 Task: Look for space in Montevarchi, Italy from 15th August, 2023 to 20th August, 2023 for 1 adult in price range Rs.5000 to Rs.10000. Place can be private room with 1  bedroom having 1 bed and 1 bathroom. Property type can be house, flat, guest house, hotel. Booking option can be shelf check-in. Required host language is English.
Action: Mouse moved to (443, 121)
Screenshot: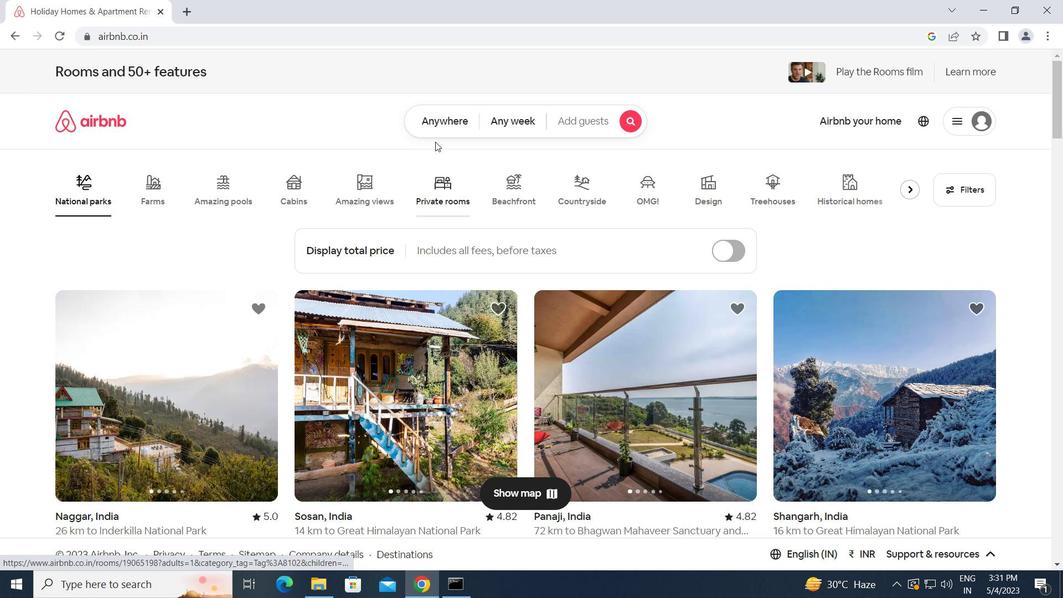 
Action: Mouse pressed left at (443, 121)
Screenshot: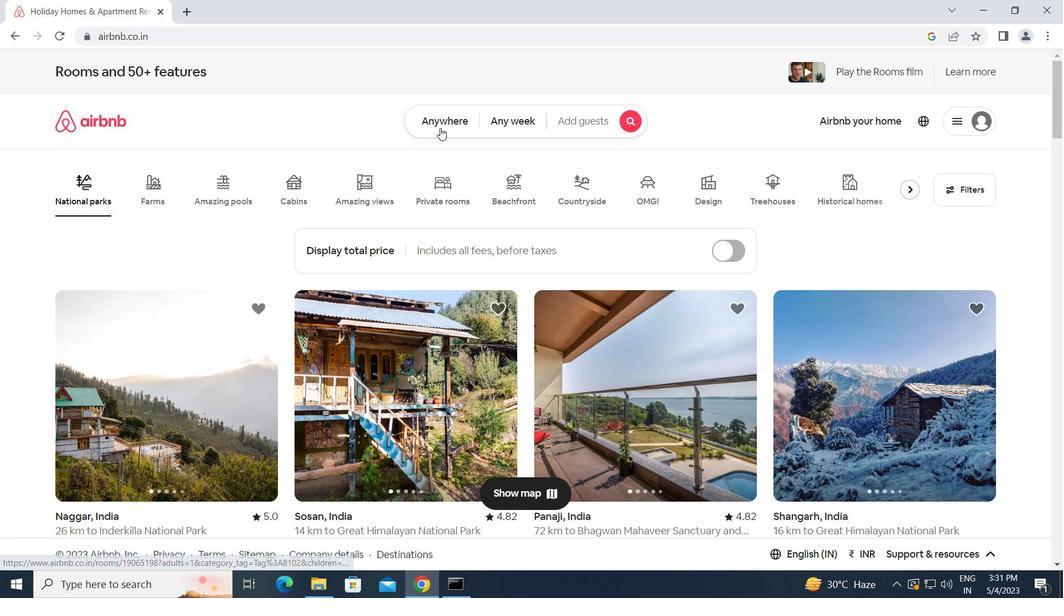 
Action: Mouse moved to (418, 159)
Screenshot: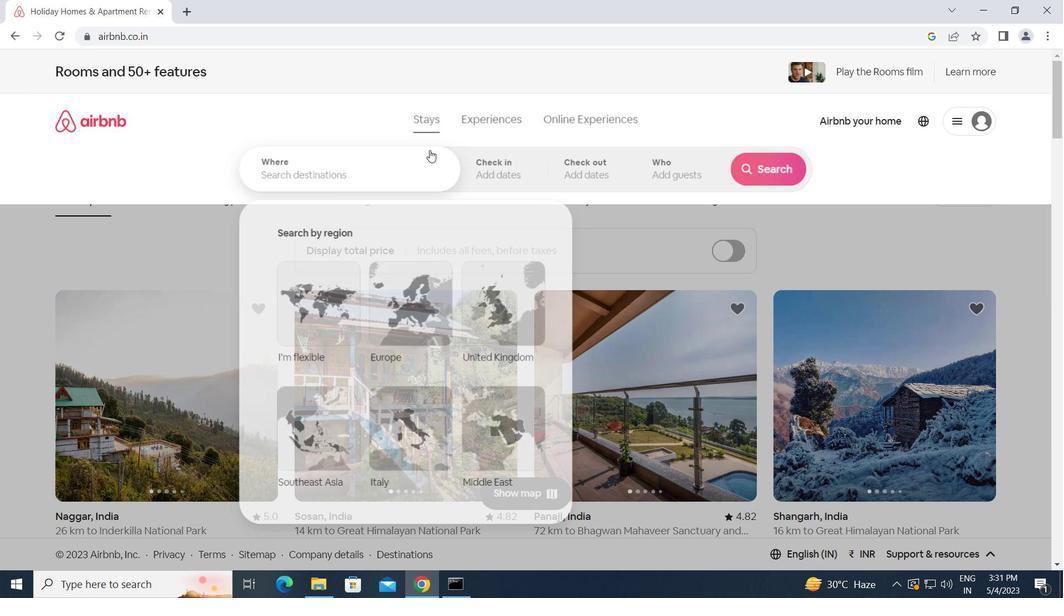 
Action: Mouse pressed left at (418, 159)
Screenshot: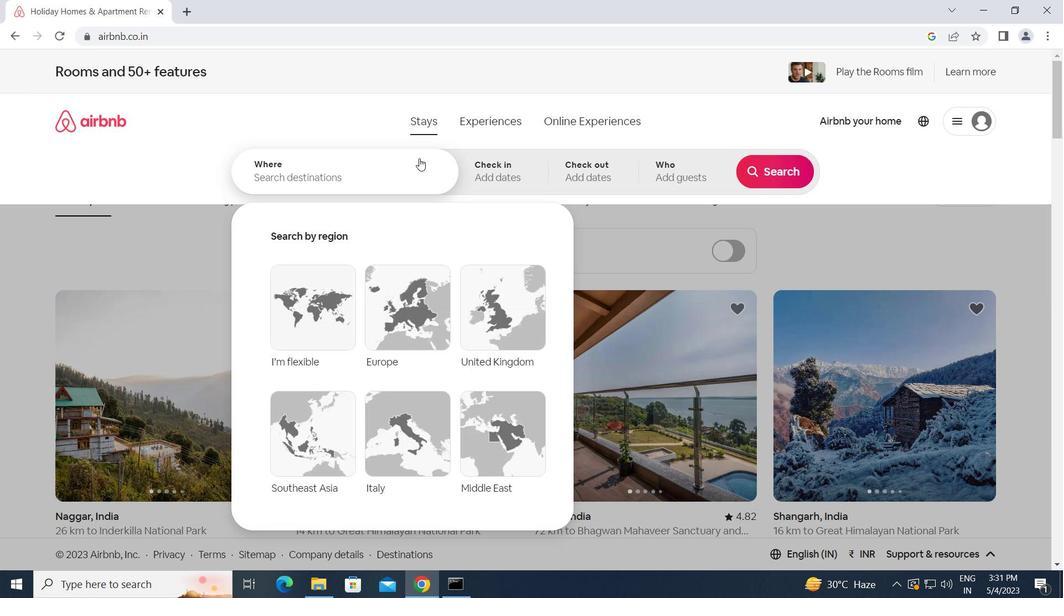 
Action: Key pressed m<Key.caps_lock>ontevarchi,<Key.space><Key.caps_lock>i<Key.caps_lock>taly<Key.enter>
Screenshot: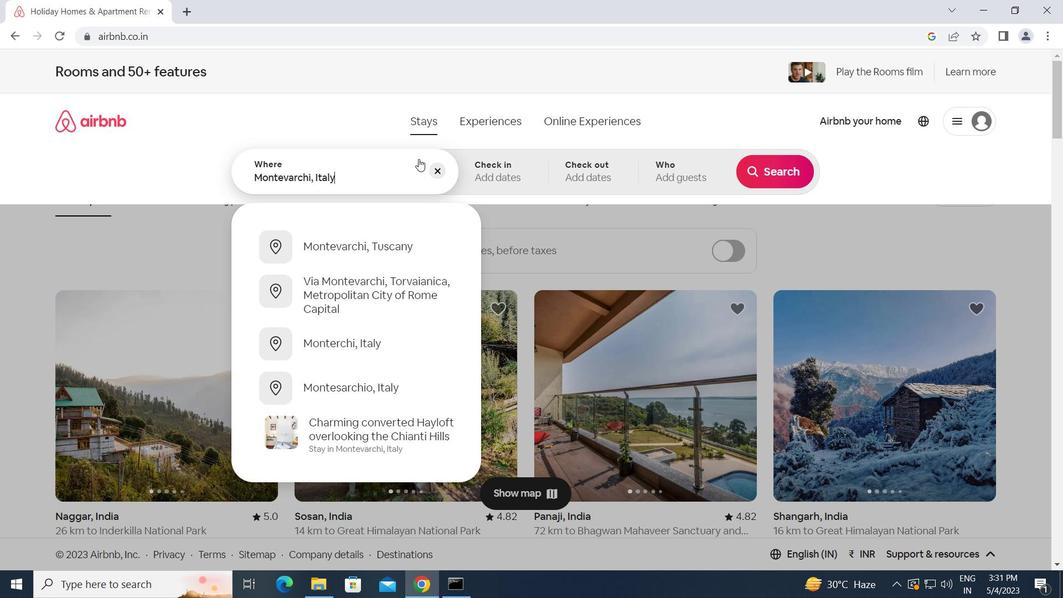 
Action: Mouse moved to (770, 281)
Screenshot: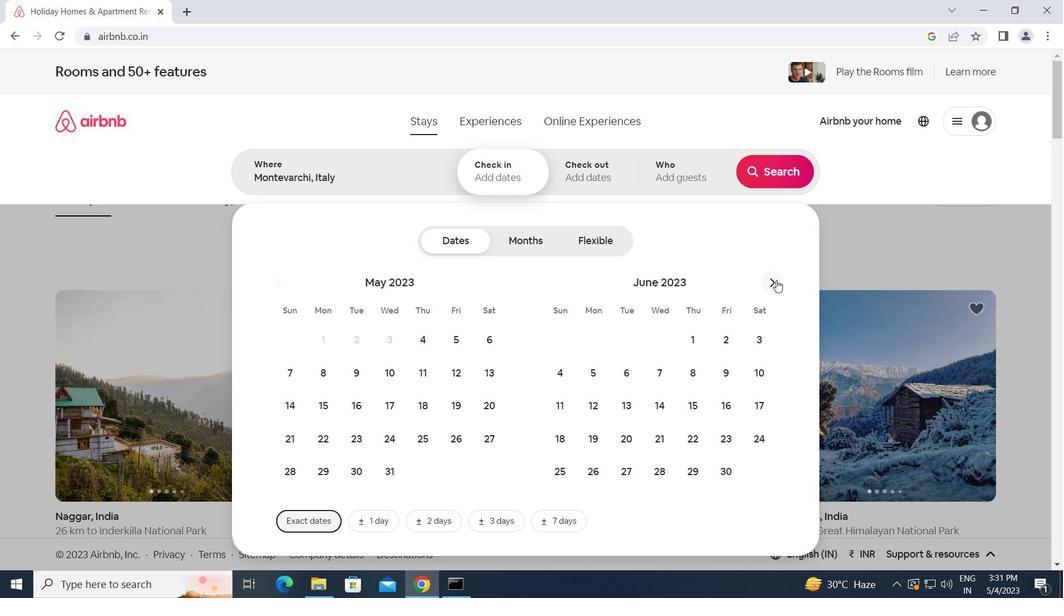 
Action: Mouse pressed left at (770, 281)
Screenshot: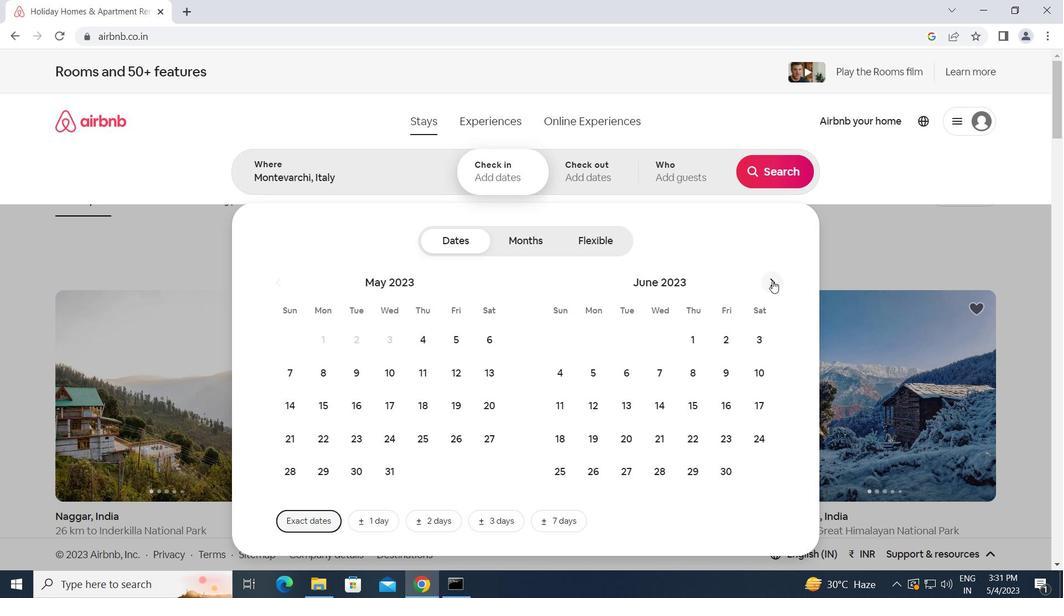 
Action: Mouse pressed left at (770, 281)
Screenshot: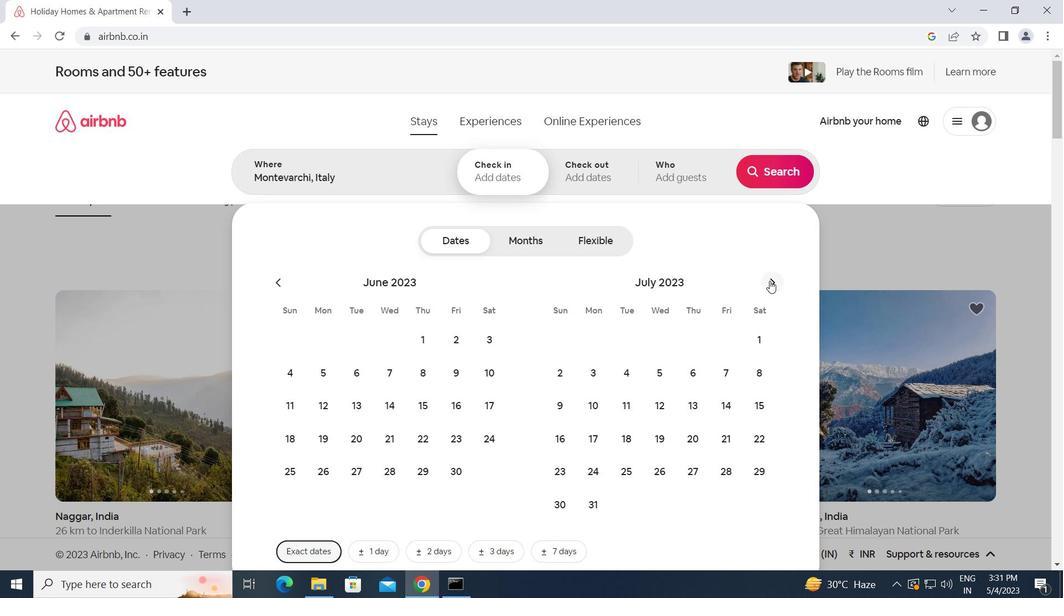
Action: Mouse moved to (627, 403)
Screenshot: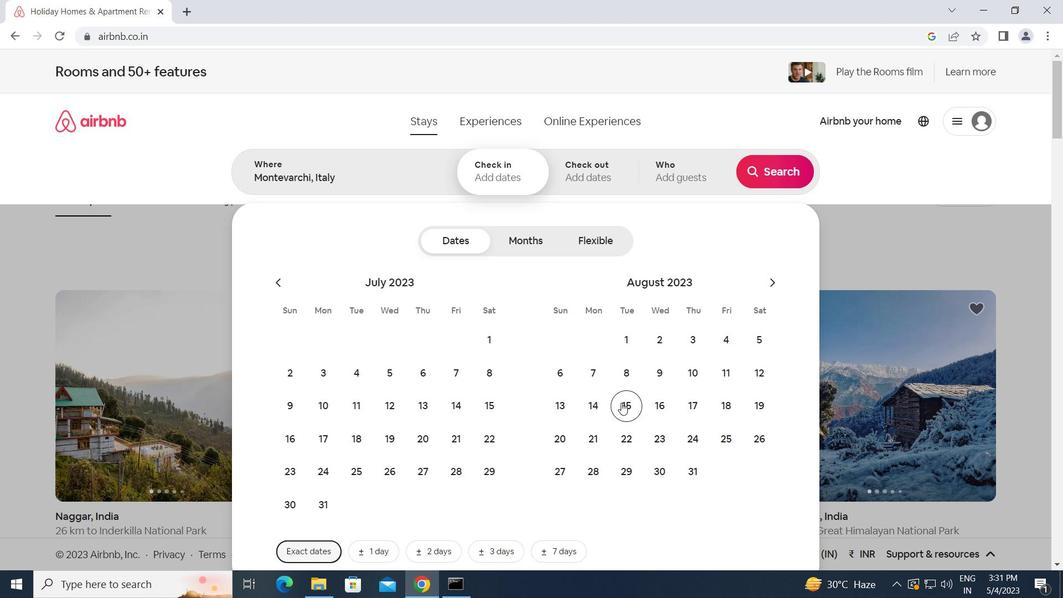 
Action: Mouse pressed left at (627, 403)
Screenshot: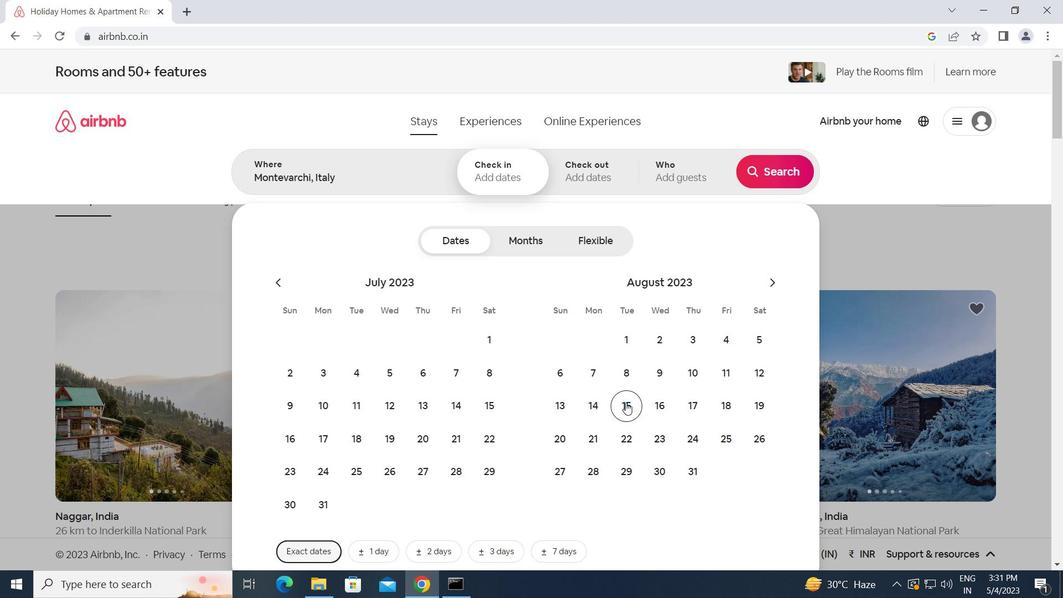 
Action: Mouse moved to (567, 438)
Screenshot: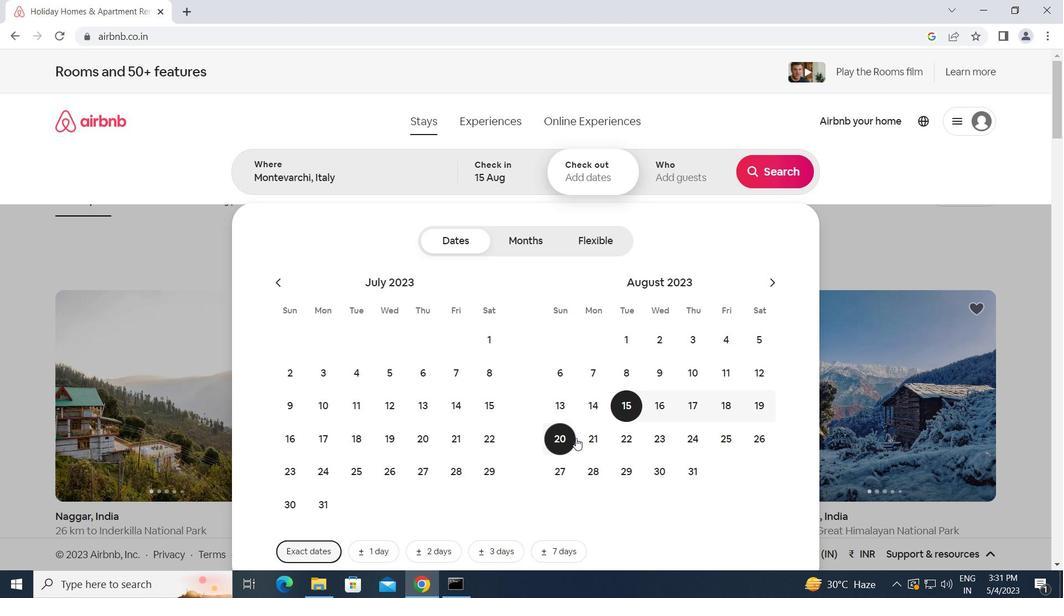 
Action: Mouse pressed left at (567, 438)
Screenshot: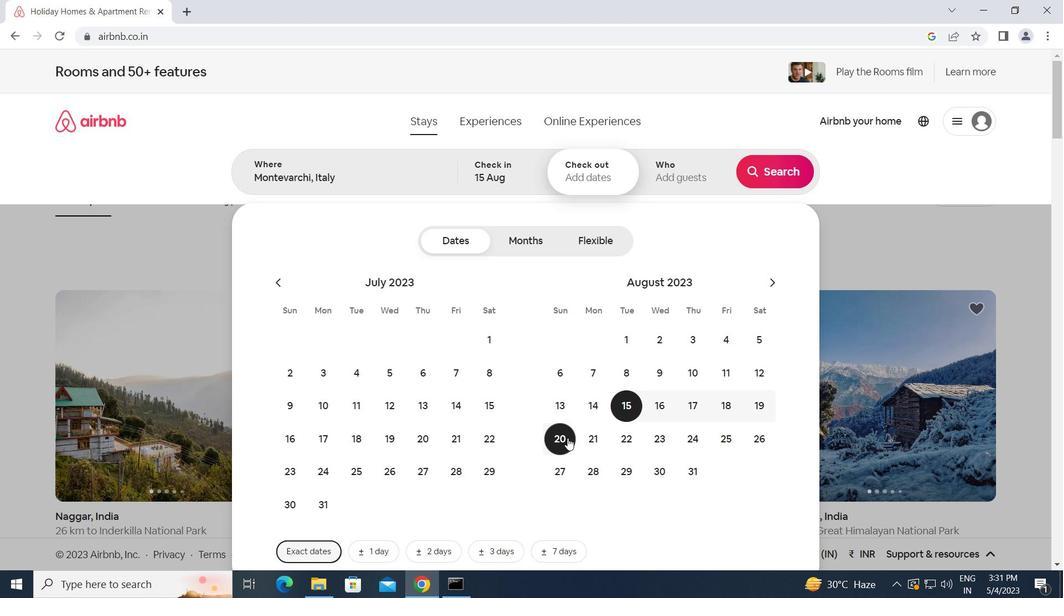 
Action: Mouse moved to (686, 169)
Screenshot: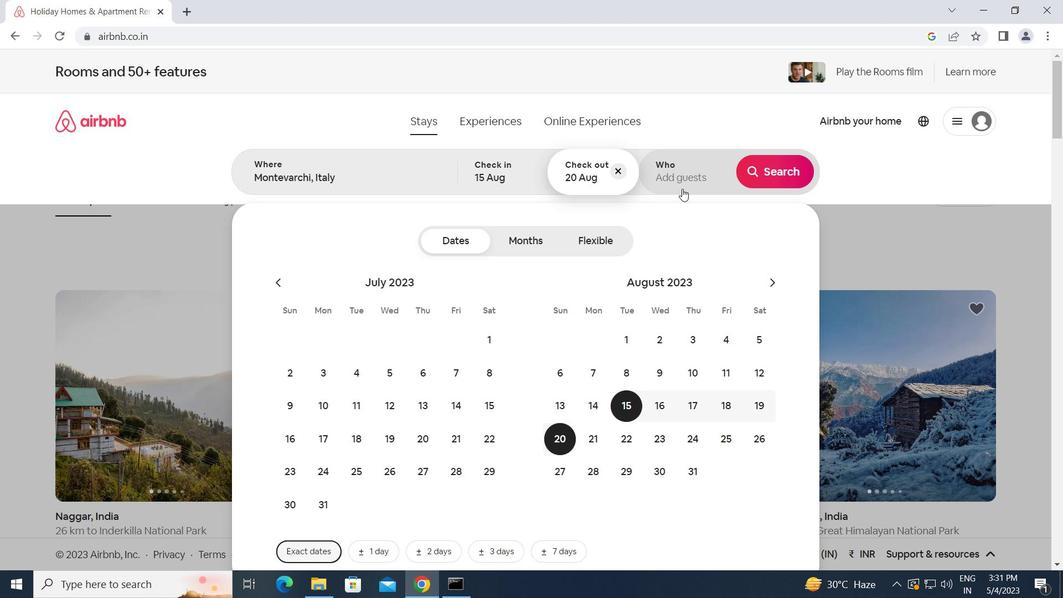 
Action: Mouse pressed left at (686, 169)
Screenshot: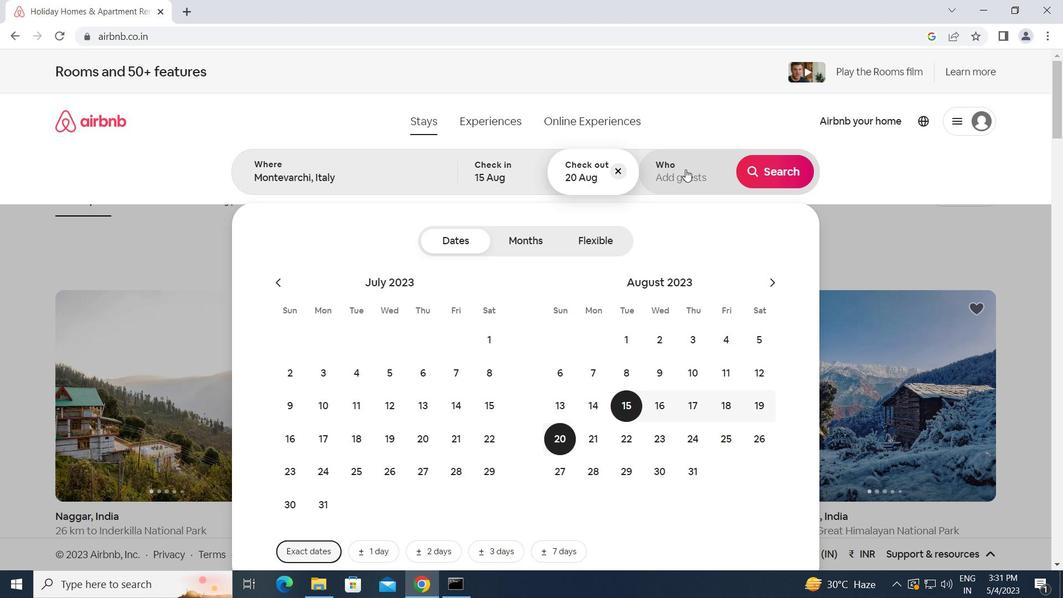 
Action: Mouse moved to (785, 242)
Screenshot: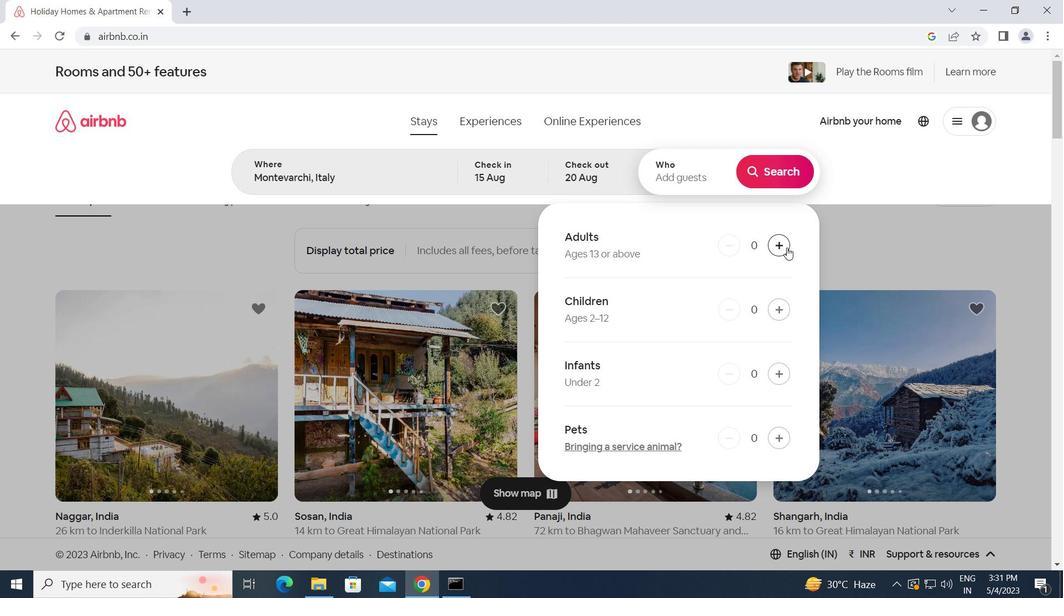 
Action: Mouse pressed left at (785, 242)
Screenshot: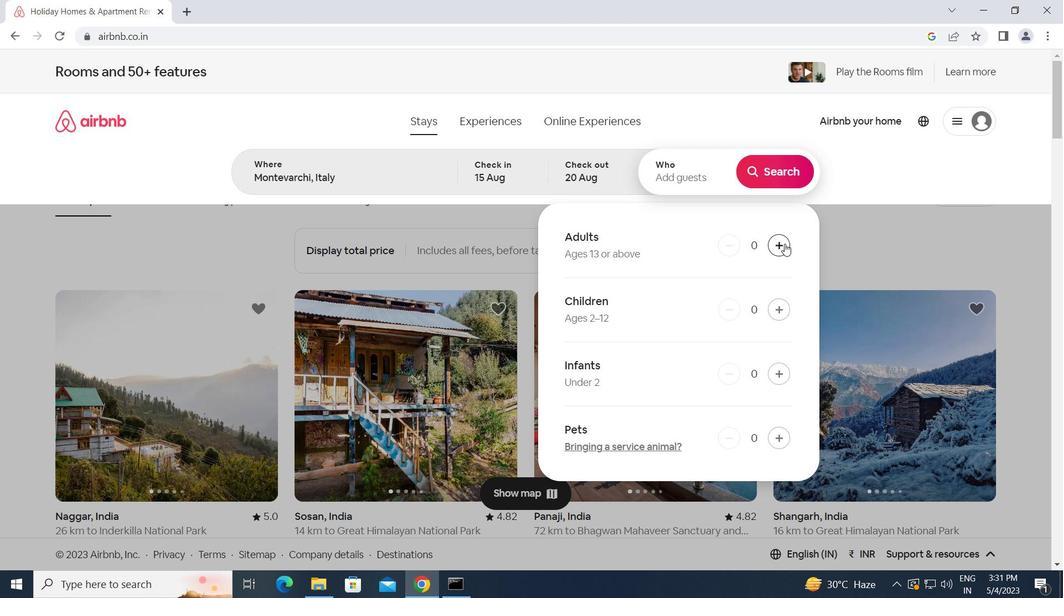 
Action: Mouse moved to (777, 172)
Screenshot: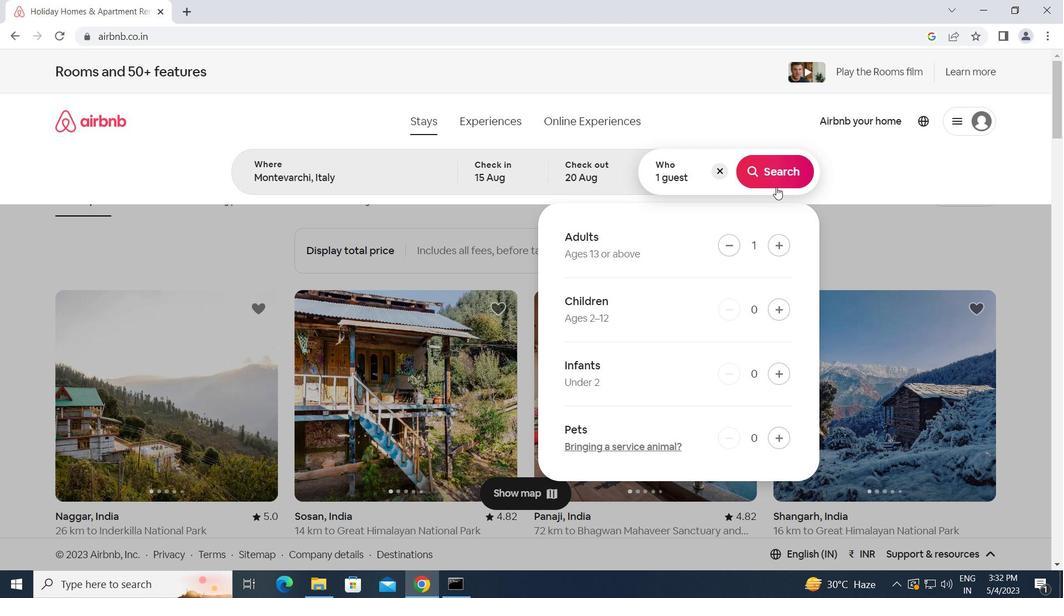 
Action: Mouse pressed left at (777, 172)
Screenshot: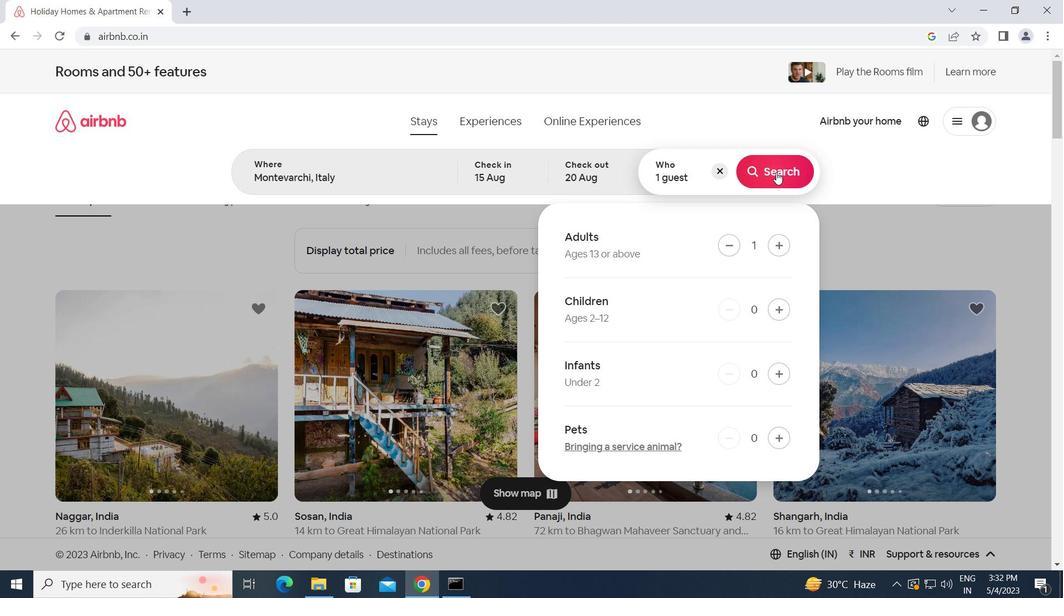 
Action: Mouse moved to (1017, 130)
Screenshot: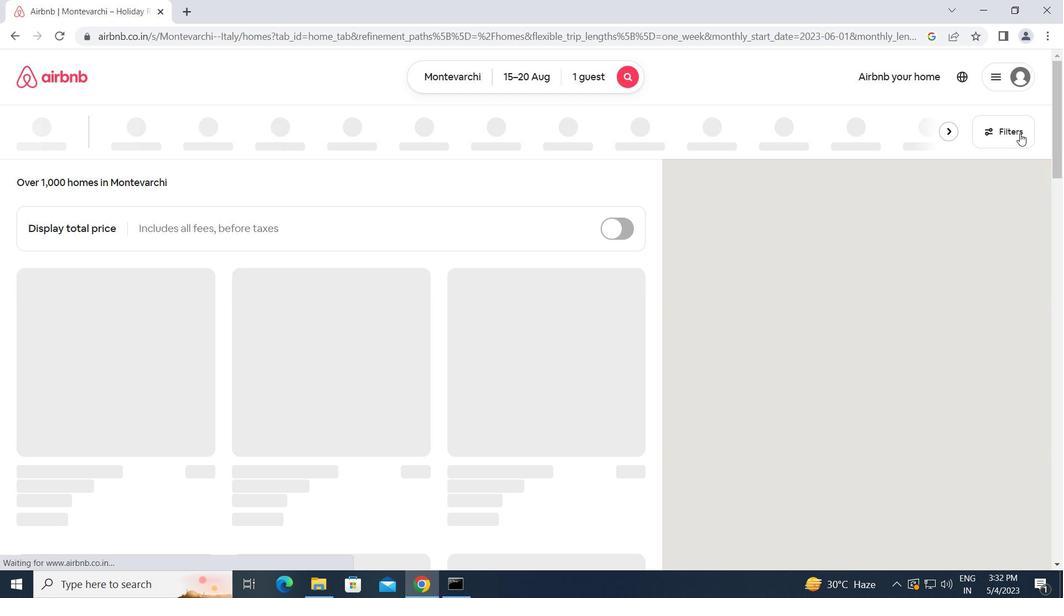
Action: Mouse pressed left at (1017, 130)
Screenshot: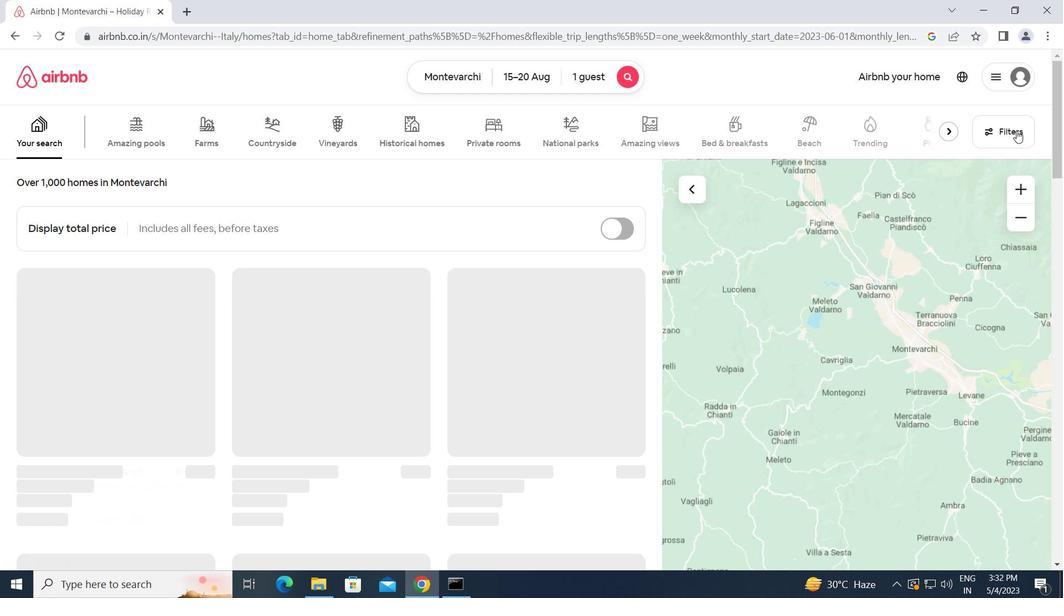 
Action: Mouse moved to (345, 305)
Screenshot: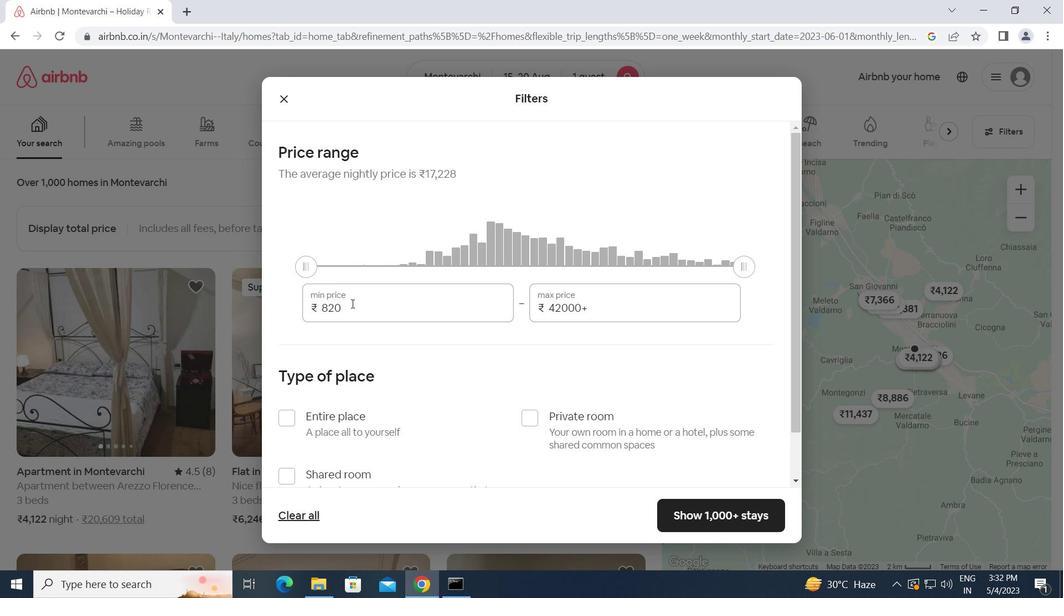
Action: Mouse pressed left at (345, 305)
Screenshot: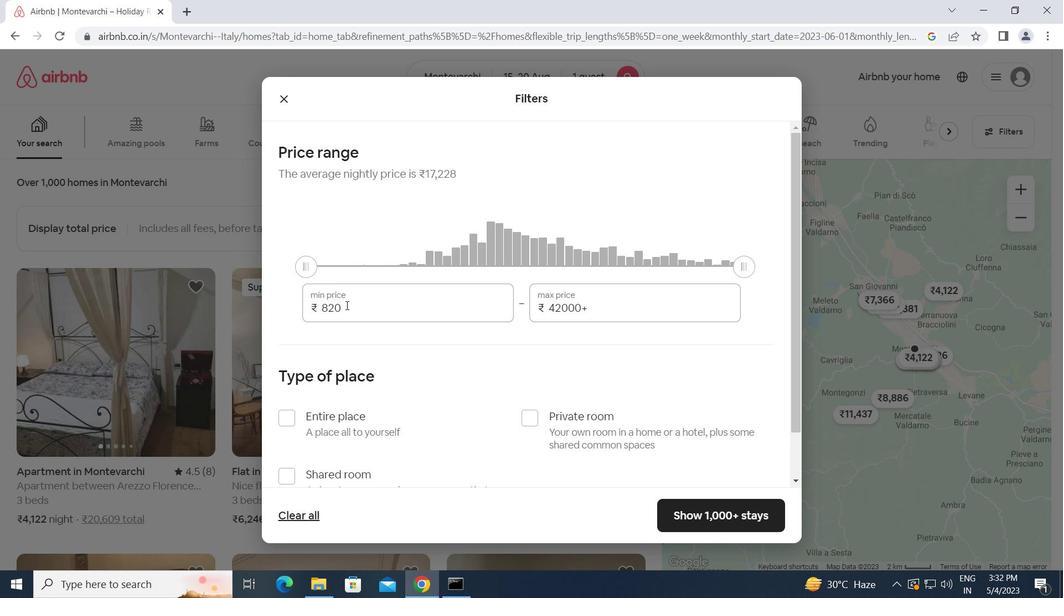 
Action: Mouse moved to (317, 311)
Screenshot: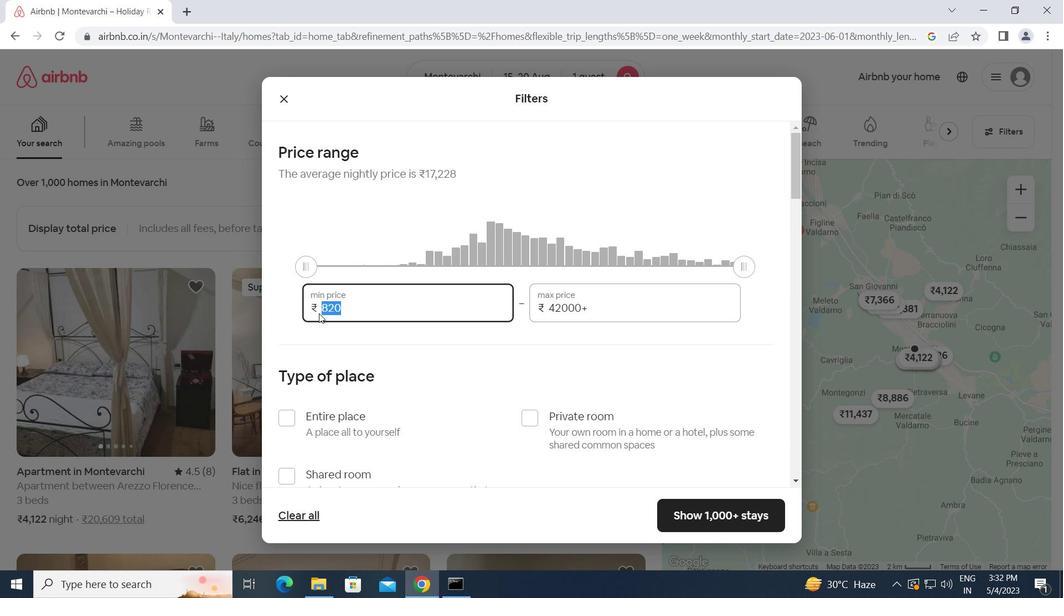 
Action: Key pressed 5000<Key.tab>1<Key.backspace><Key.backspace><Key.backspace><Key.backspace><Key.backspace><Key.backspace>10000
Screenshot: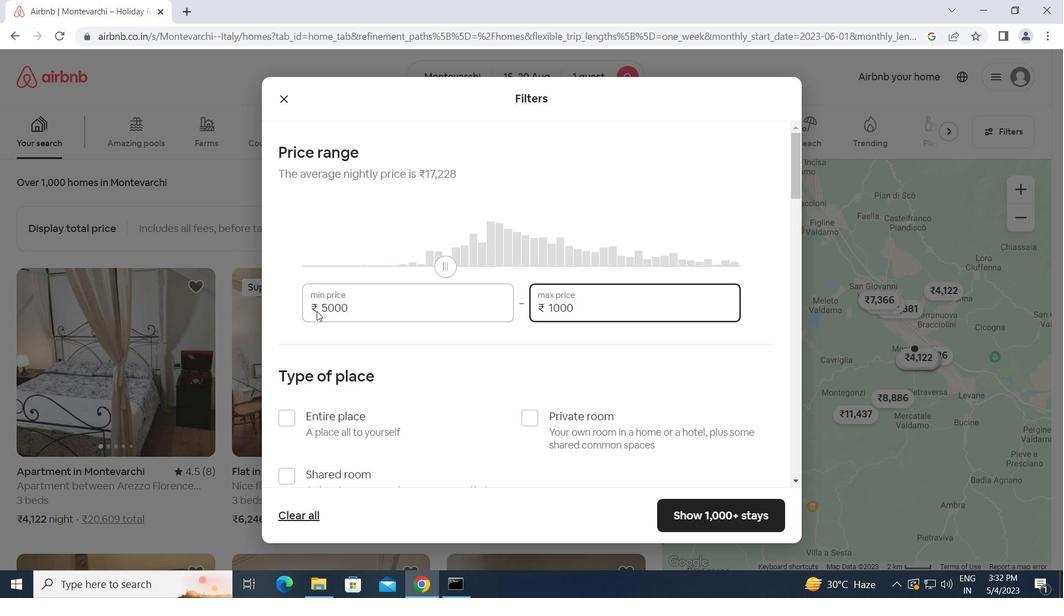 
Action: Mouse moved to (528, 412)
Screenshot: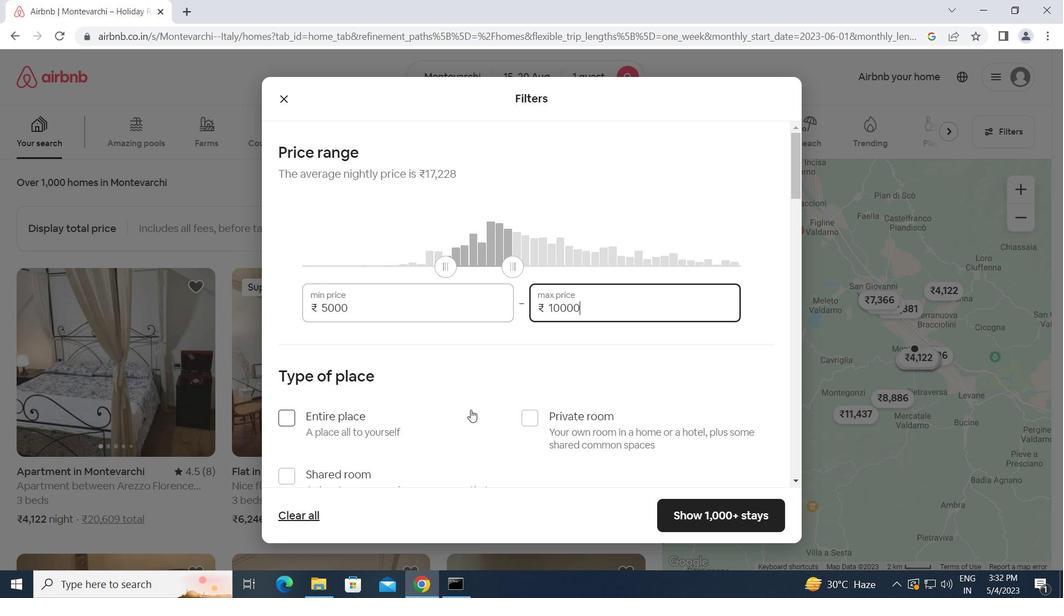 
Action: Mouse pressed left at (528, 412)
Screenshot: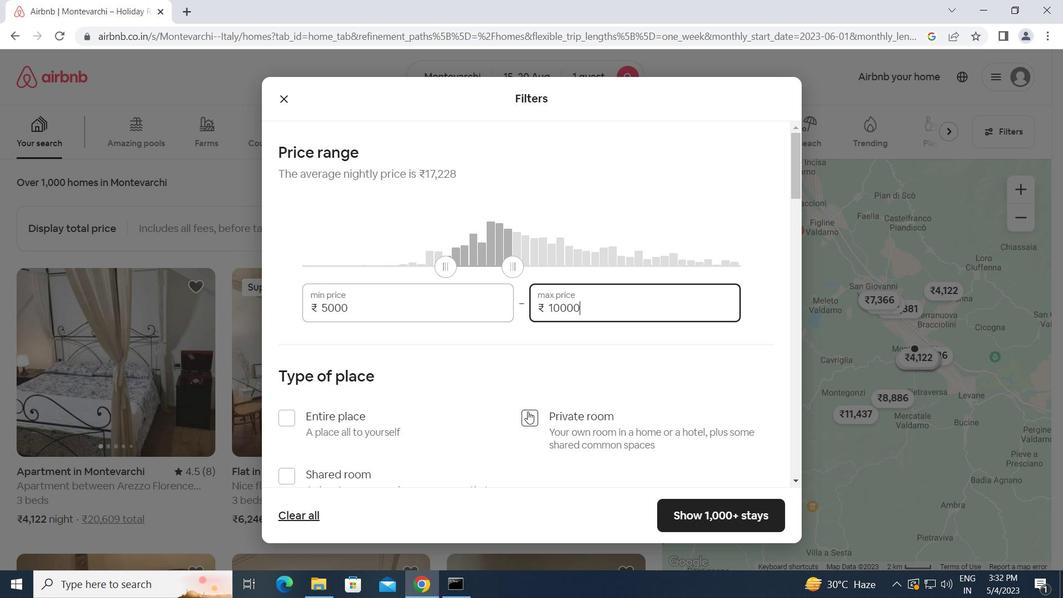 
Action: Mouse moved to (492, 442)
Screenshot: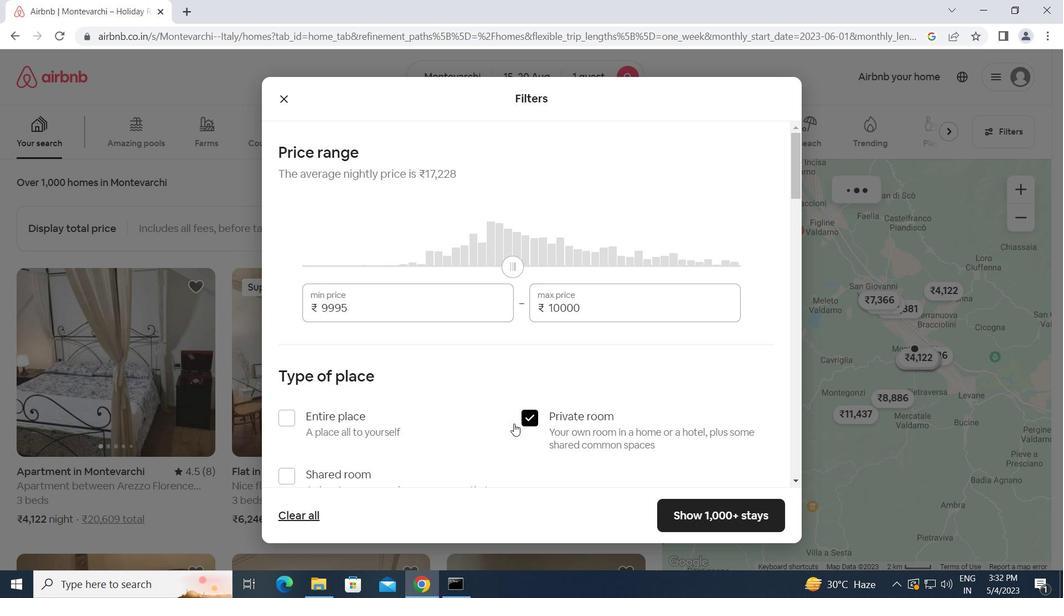 
Action: Mouse scrolled (492, 441) with delta (0, 0)
Screenshot: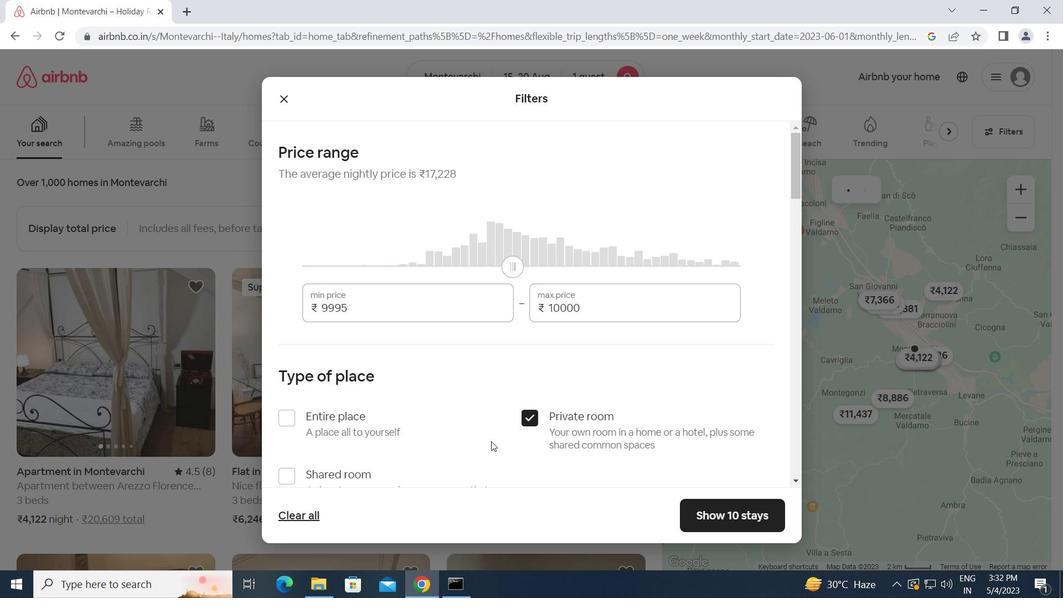 
Action: Mouse scrolled (492, 441) with delta (0, 0)
Screenshot: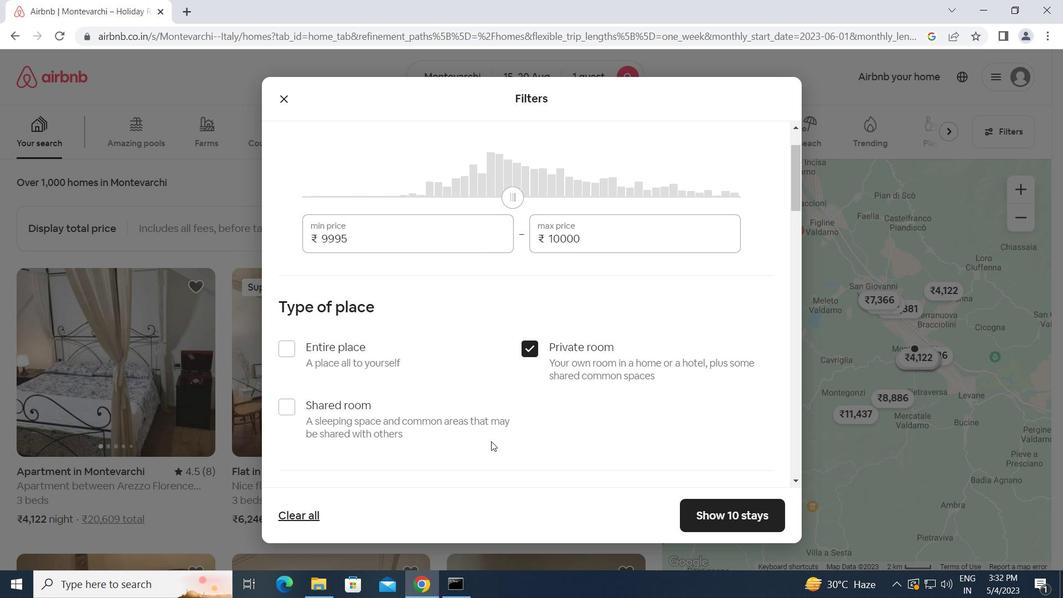 
Action: Mouse scrolled (492, 441) with delta (0, 0)
Screenshot: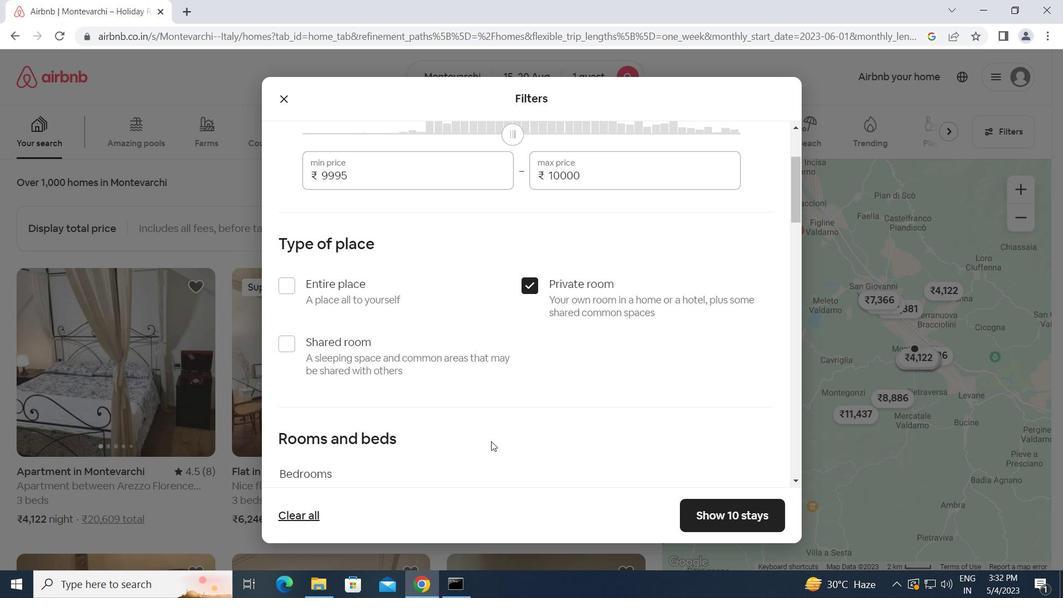 
Action: Mouse scrolled (492, 441) with delta (0, 0)
Screenshot: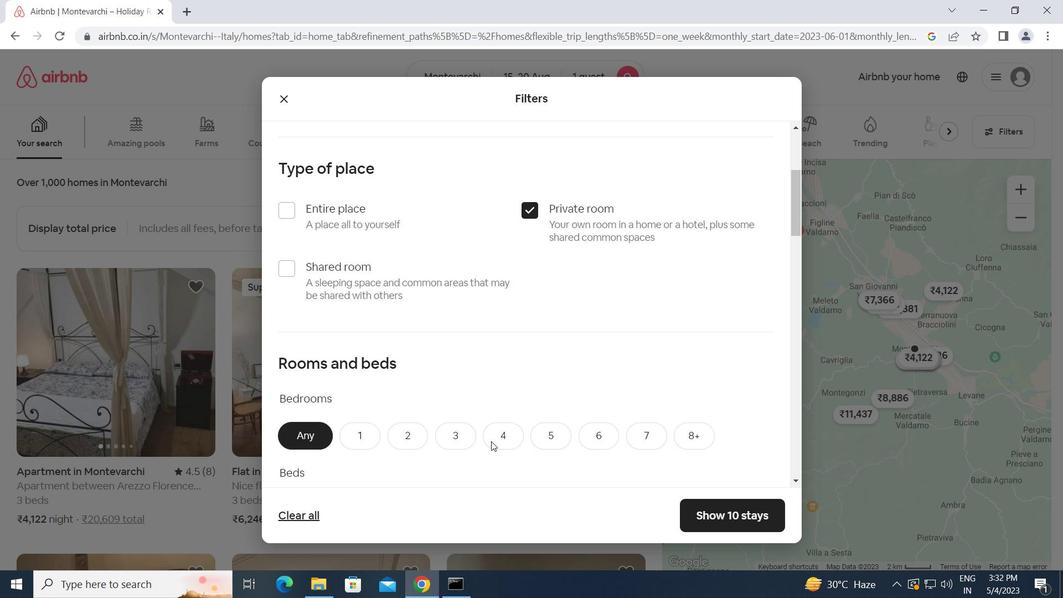 
Action: Mouse moved to (361, 369)
Screenshot: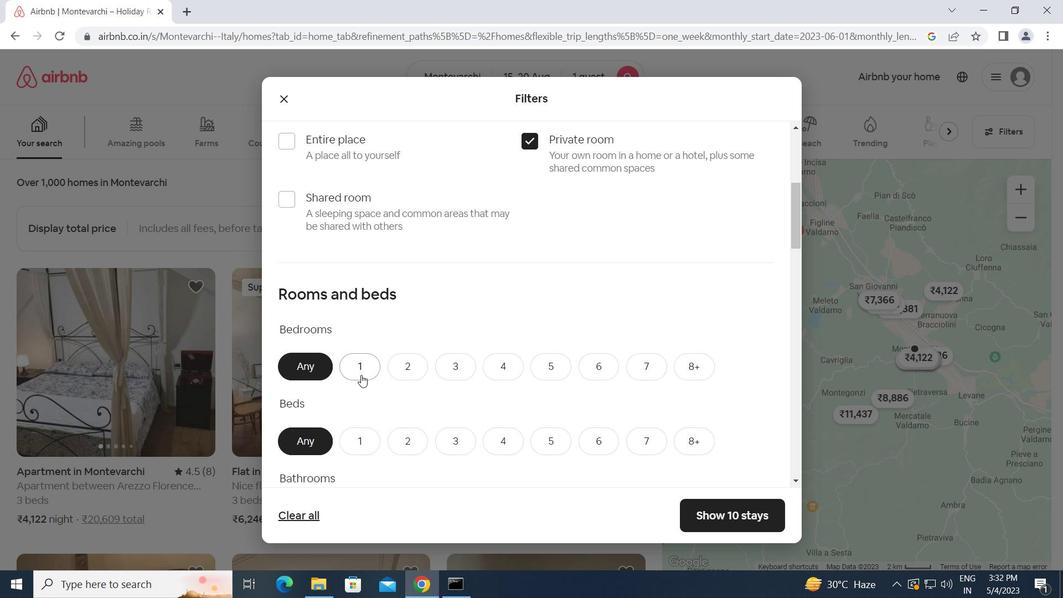 
Action: Mouse pressed left at (361, 369)
Screenshot: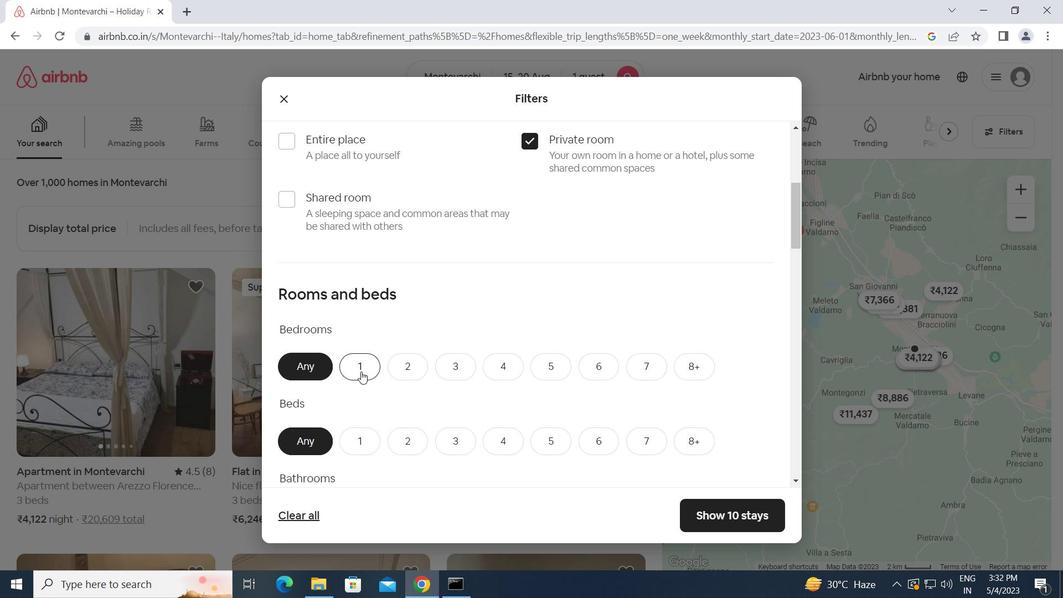 
Action: Mouse moved to (357, 443)
Screenshot: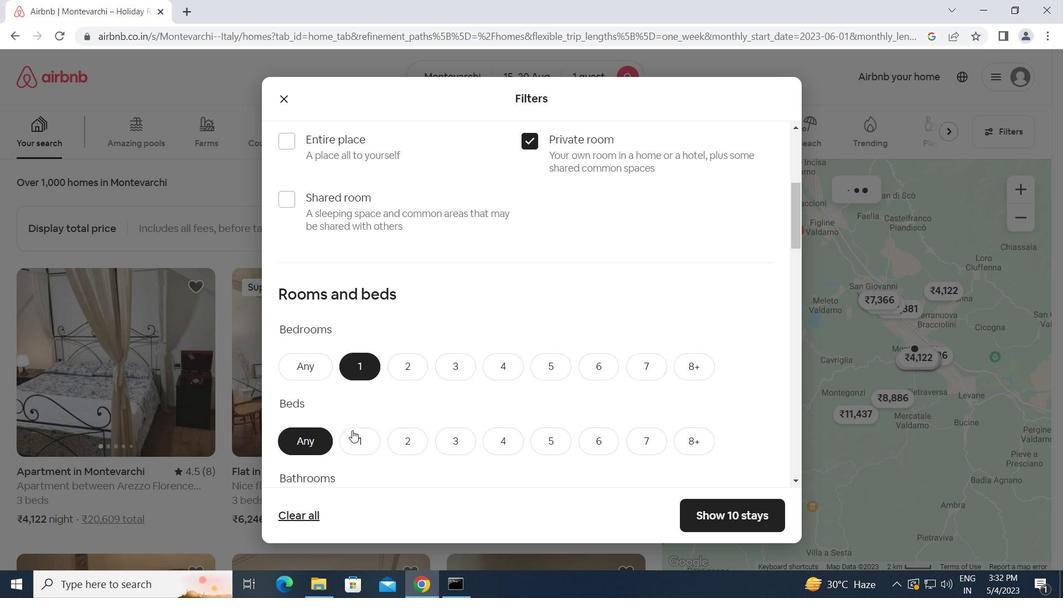 
Action: Mouse pressed left at (357, 443)
Screenshot: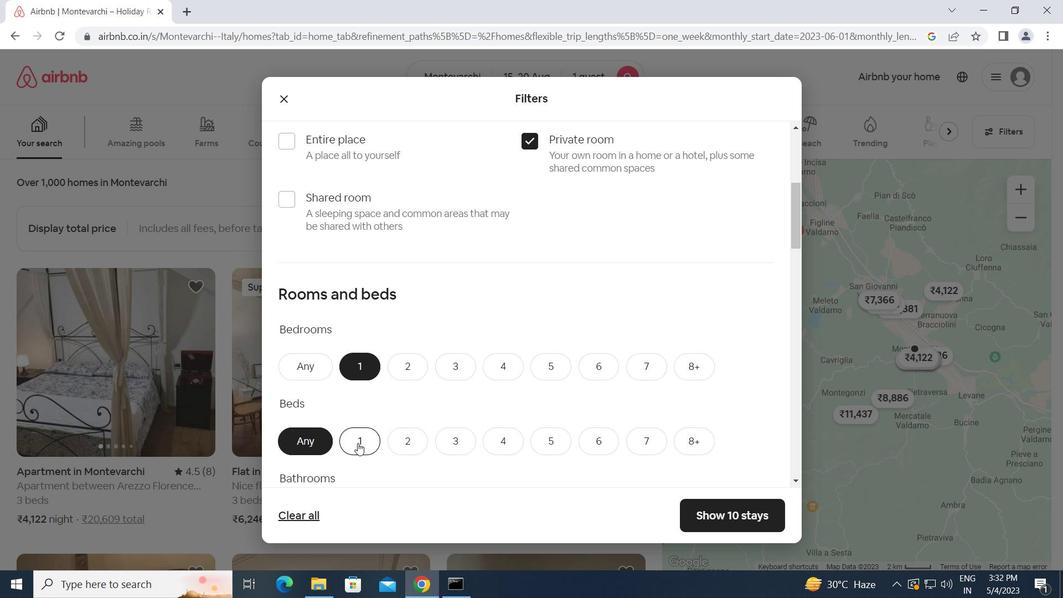 
Action: Mouse moved to (365, 437)
Screenshot: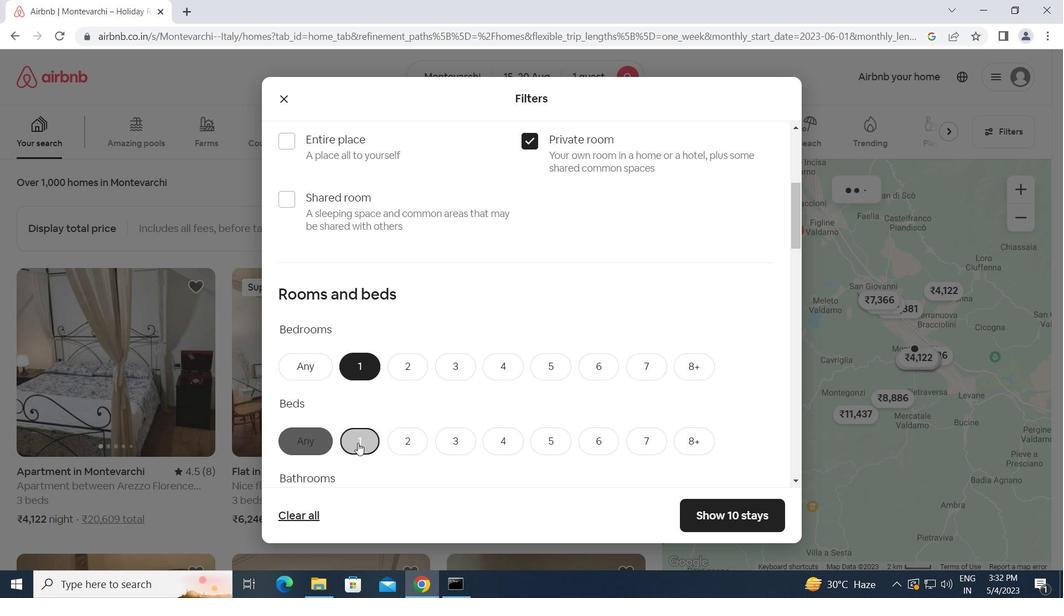 
Action: Mouse scrolled (365, 437) with delta (0, 0)
Screenshot: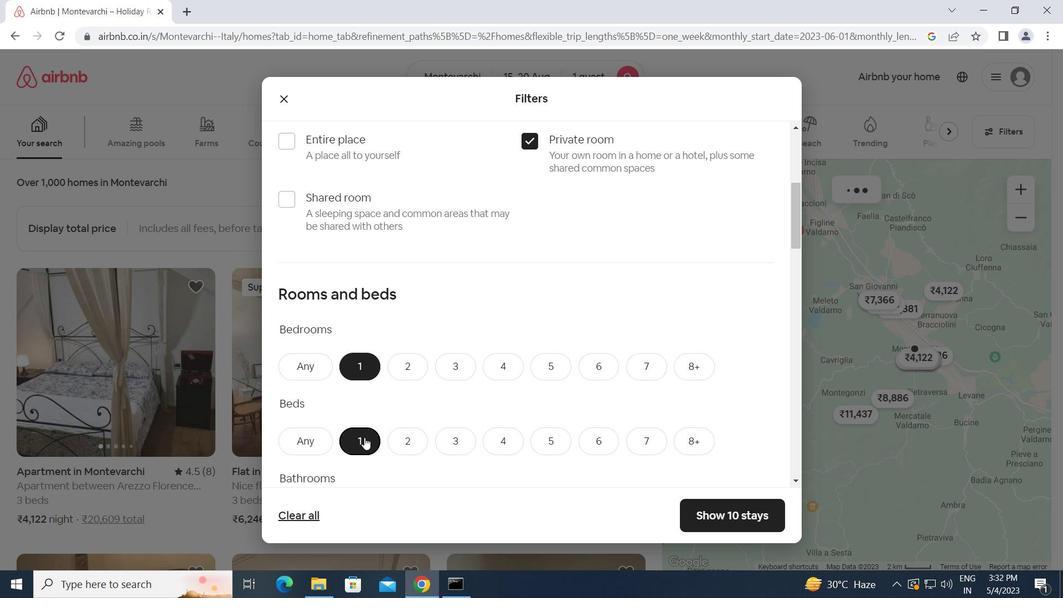 
Action: Mouse scrolled (365, 437) with delta (0, 0)
Screenshot: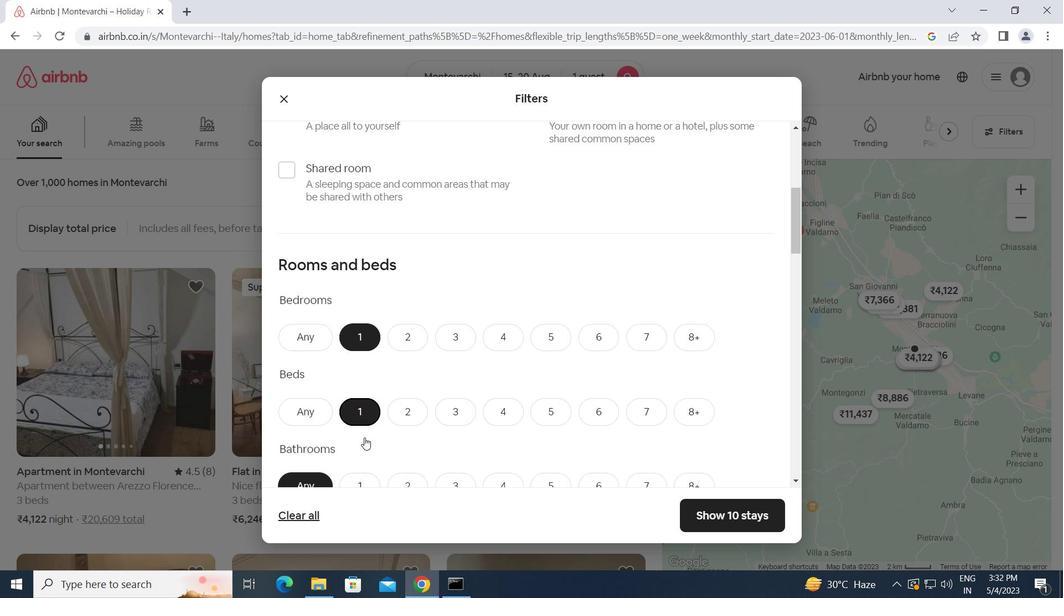 
Action: Mouse moved to (360, 382)
Screenshot: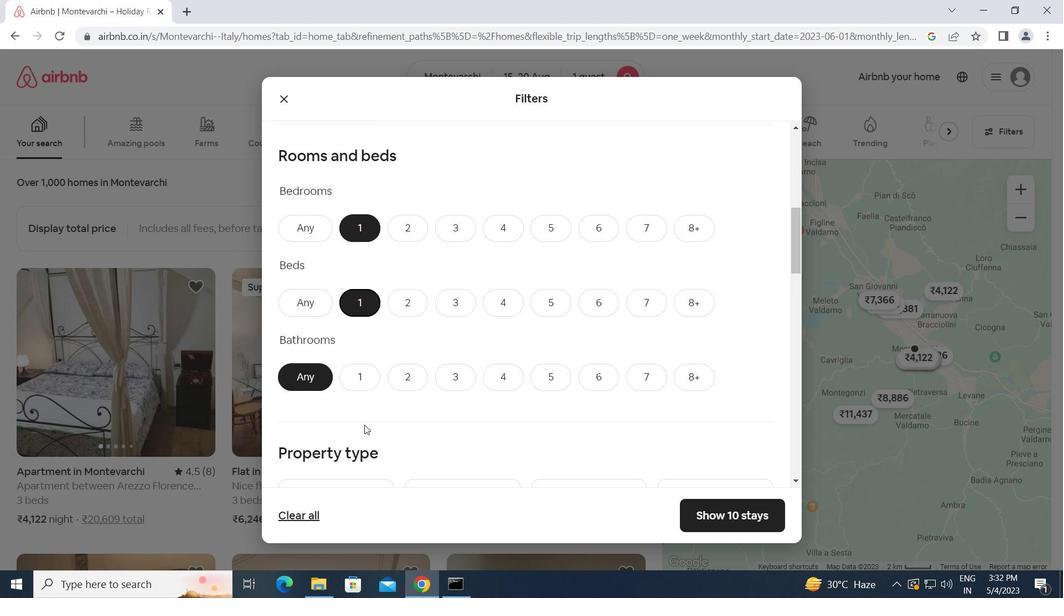 
Action: Mouse pressed left at (360, 382)
Screenshot: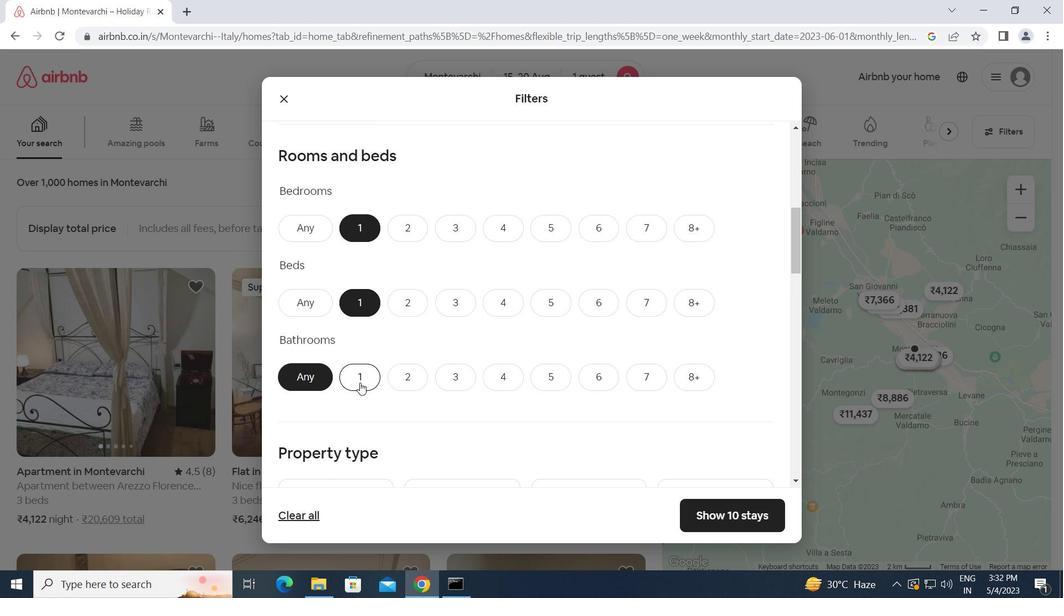 
Action: Mouse moved to (360, 382)
Screenshot: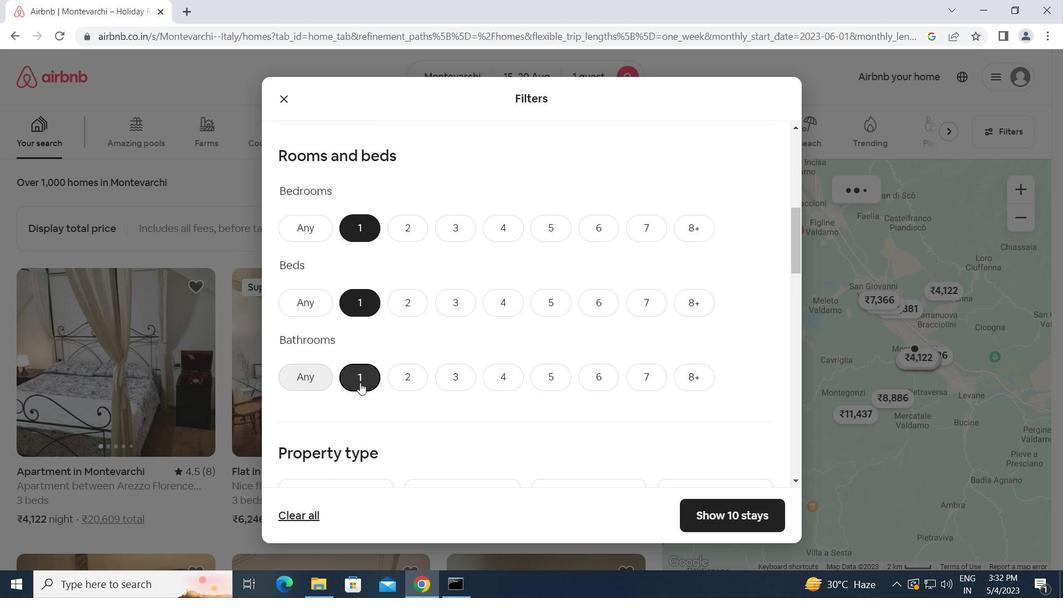 
Action: Mouse scrolled (360, 382) with delta (0, 0)
Screenshot: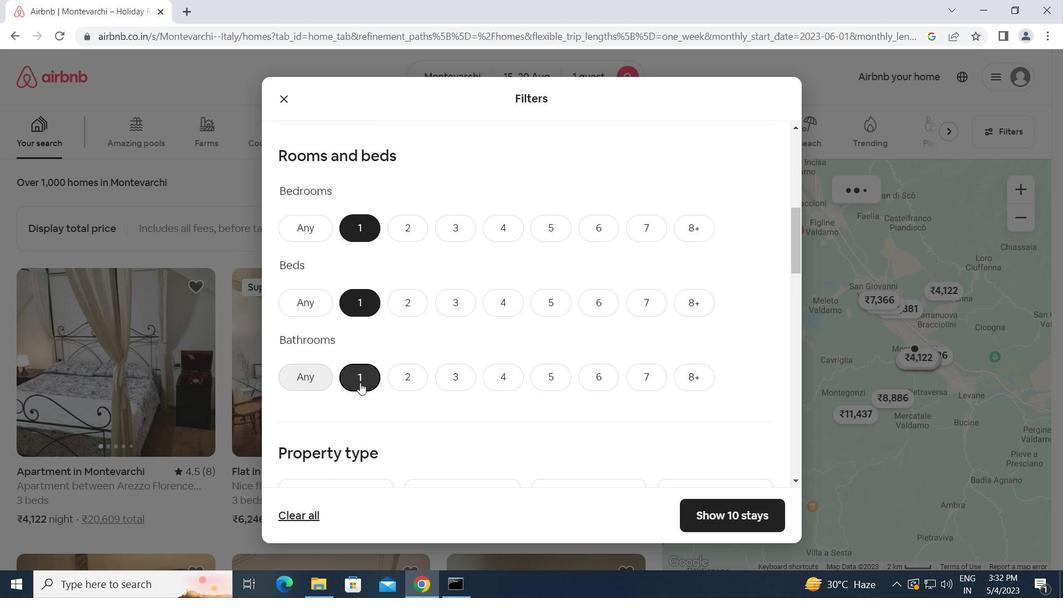 
Action: Mouse scrolled (360, 382) with delta (0, 0)
Screenshot: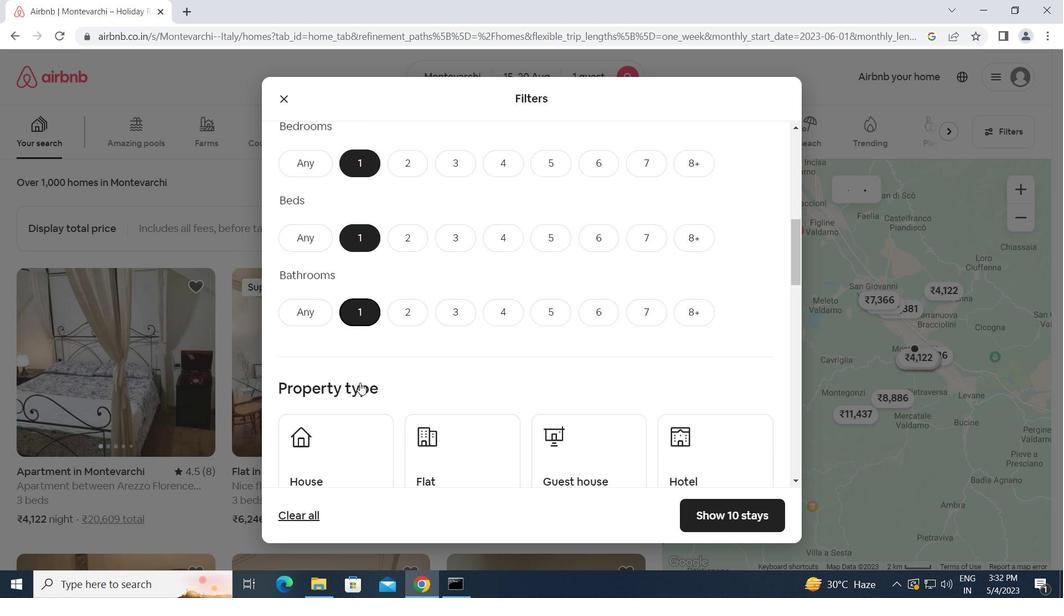 
Action: Mouse moved to (347, 385)
Screenshot: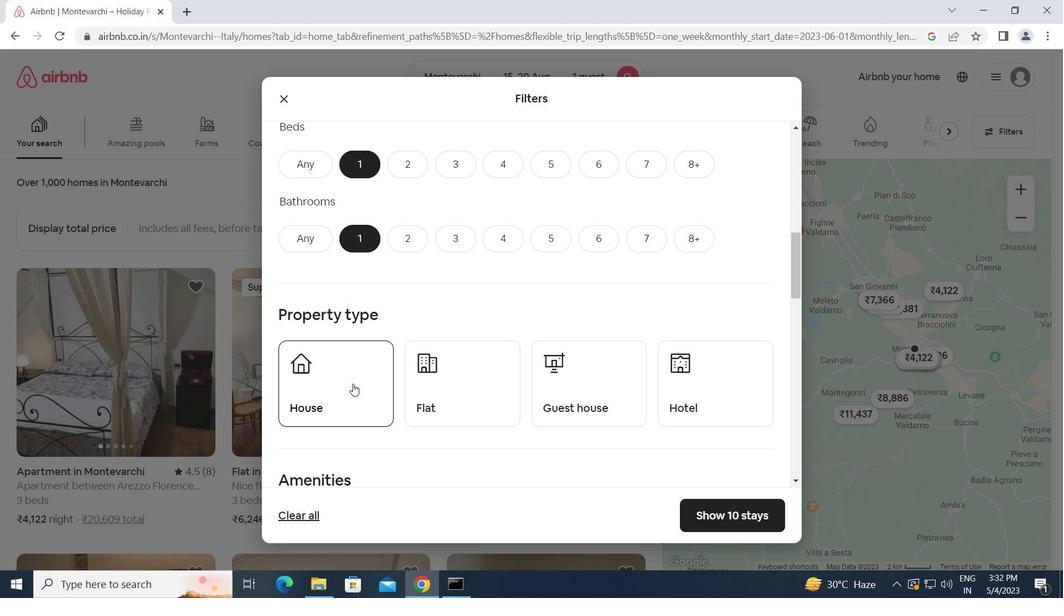 
Action: Mouse pressed left at (347, 385)
Screenshot: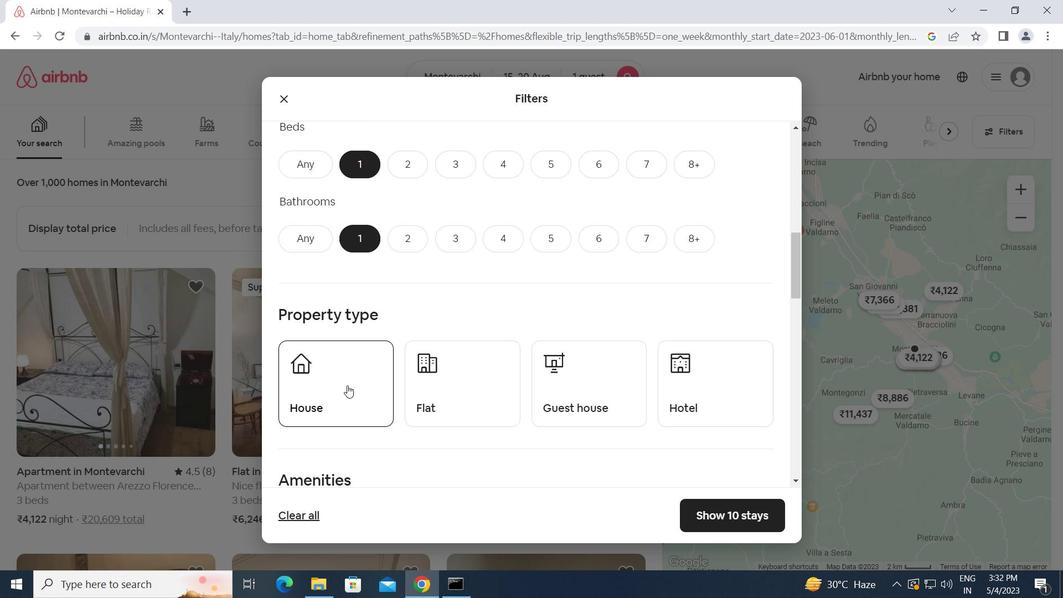 
Action: Mouse moved to (444, 387)
Screenshot: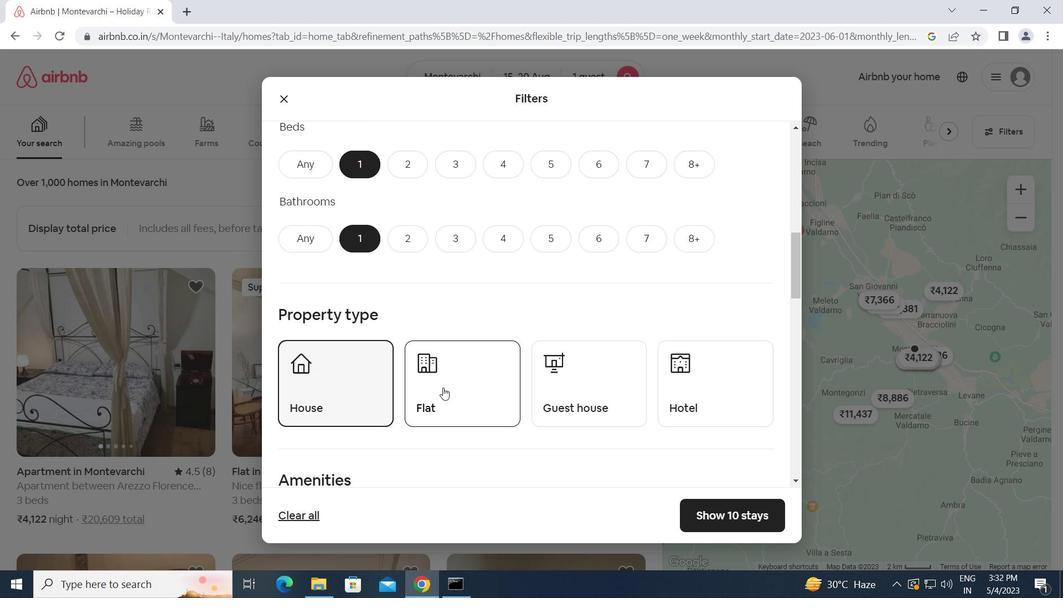 
Action: Mouse pressed left at (444, 387)
Screenshot: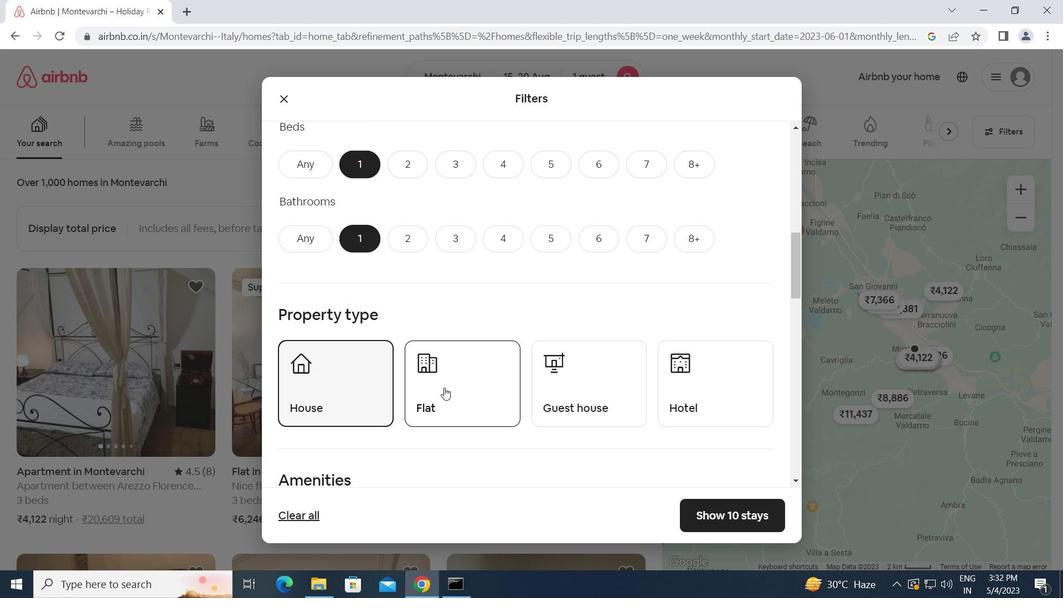 
Action: Mouse moved to (569, 396)
Screenshot: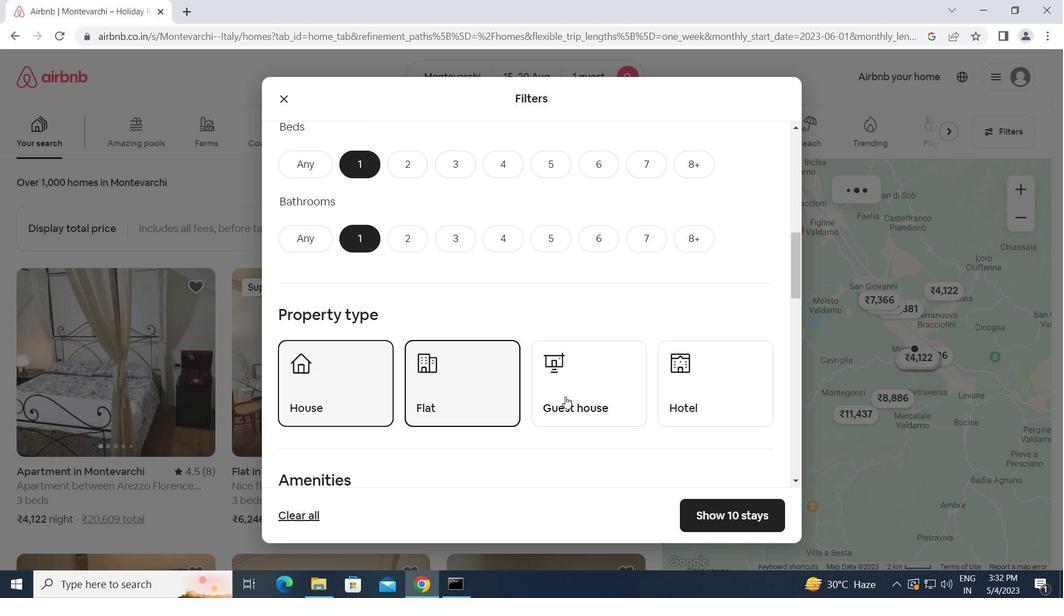 
Action: Mouse pressed left at (569, 396)
Screenshot: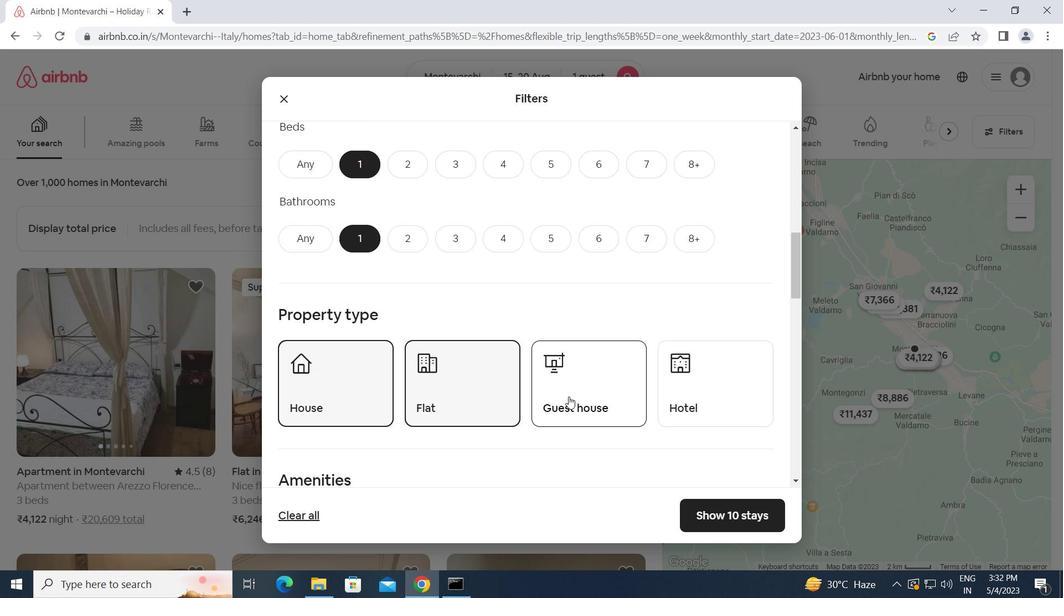 
Action: Mouse moved to (674, 398)
Screenshot: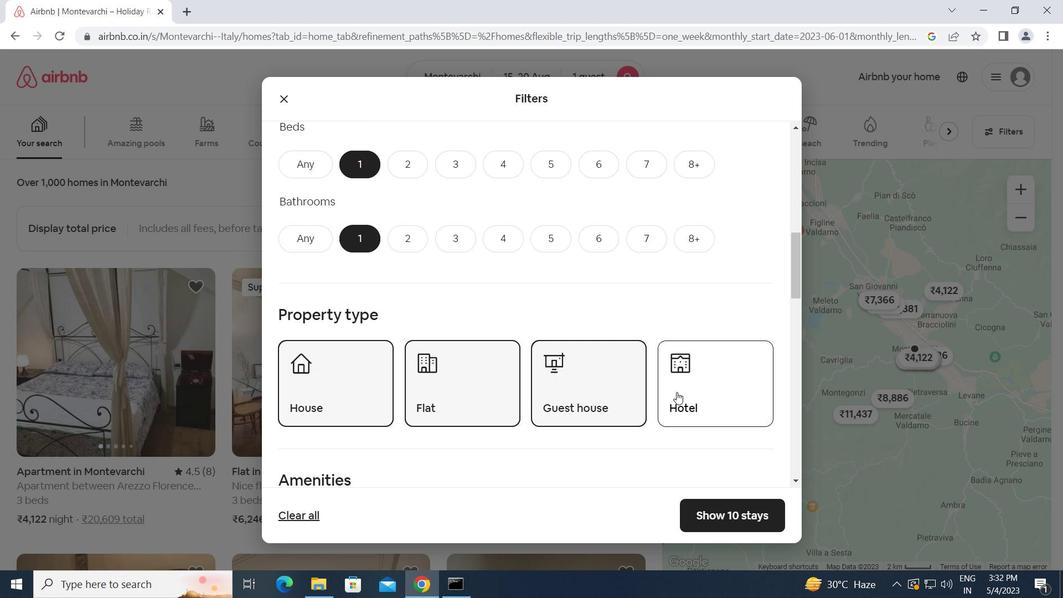 
Action: Mouse pressed left at (674, 398)
Screenshot: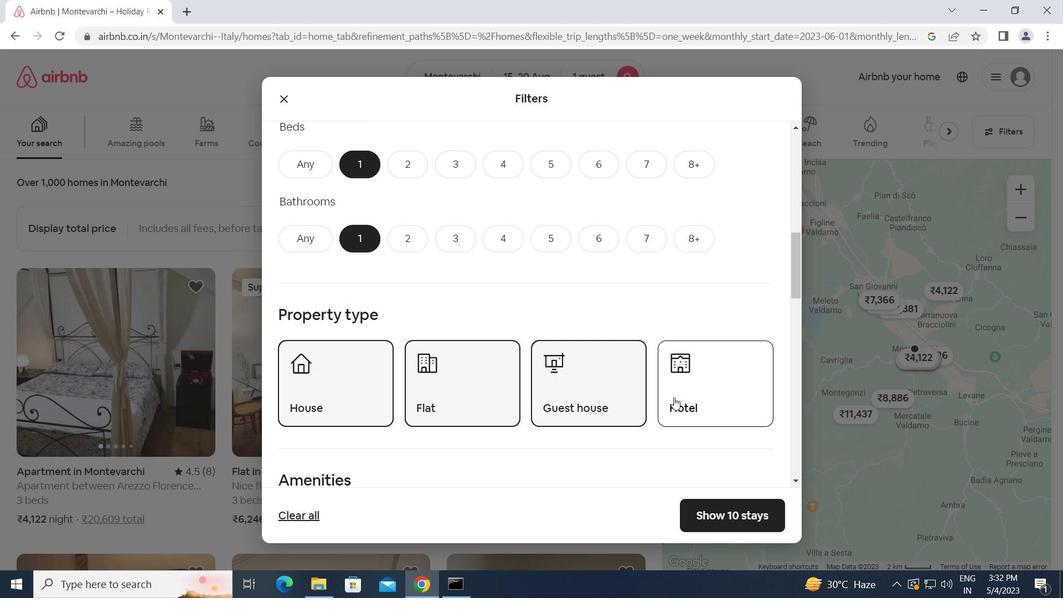 
Action: Mouse moved to (559, 426)
Screenshot: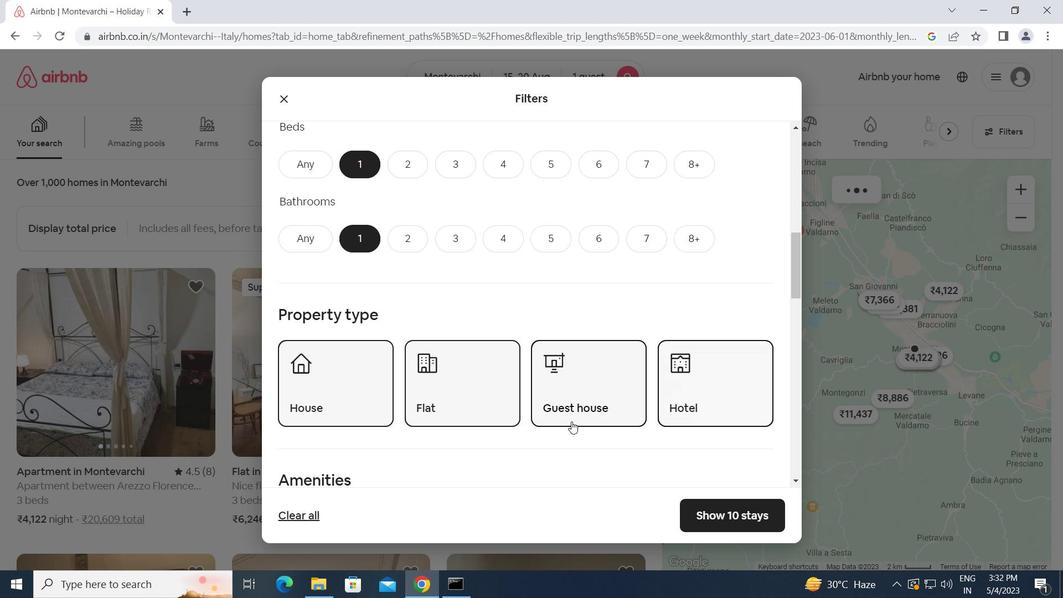 
Action: Mouse scrolled (559, 426) with delta (0, 0)
Screenshot: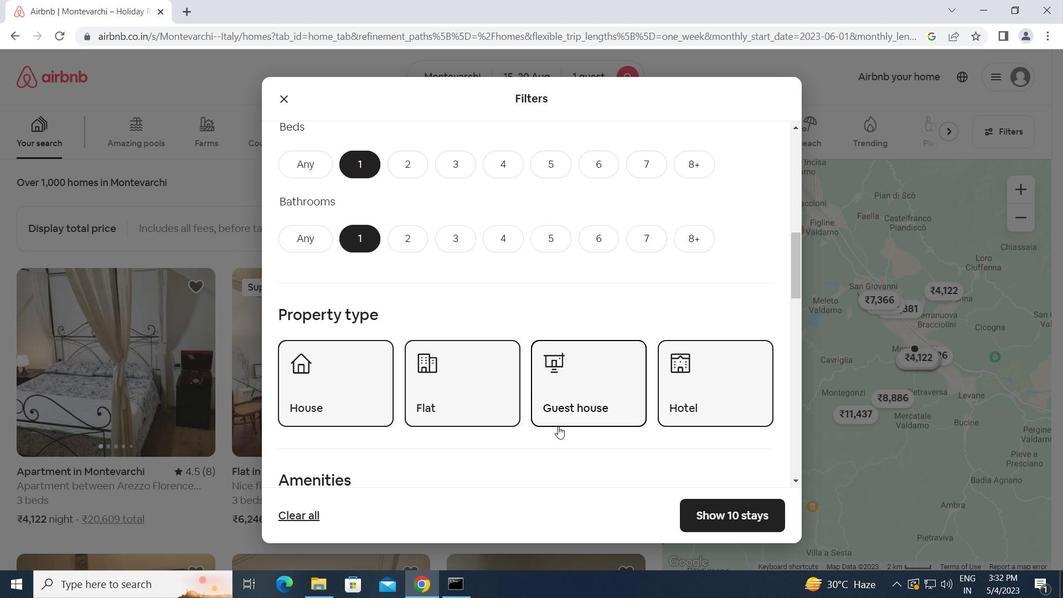 
Action: Mouse moved to (558, 426)
Screenshot: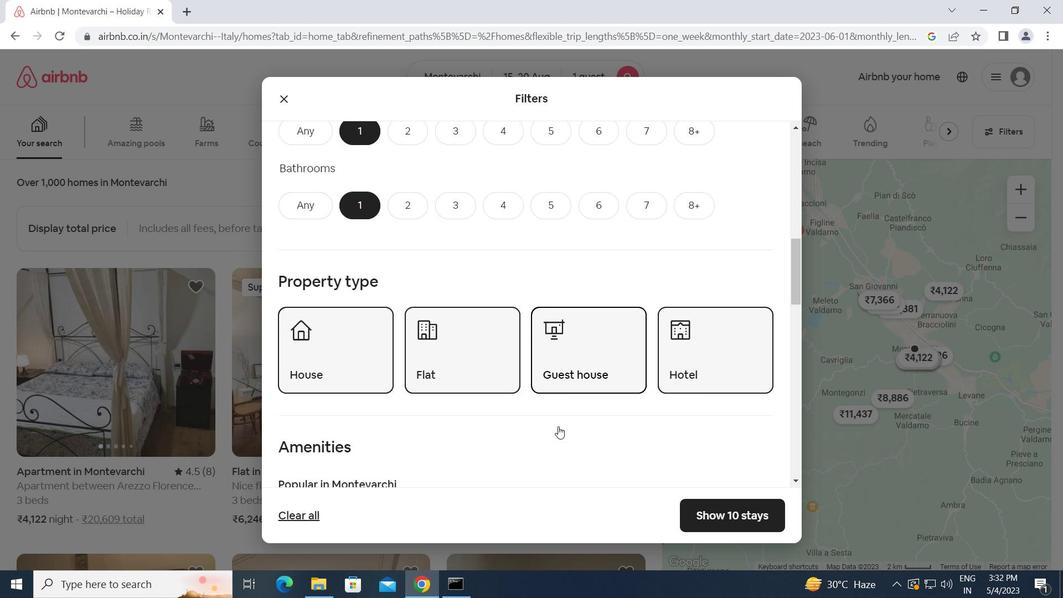
Action: Mouse scrolled (558, 426) with delta (0, 0)
Screenshot: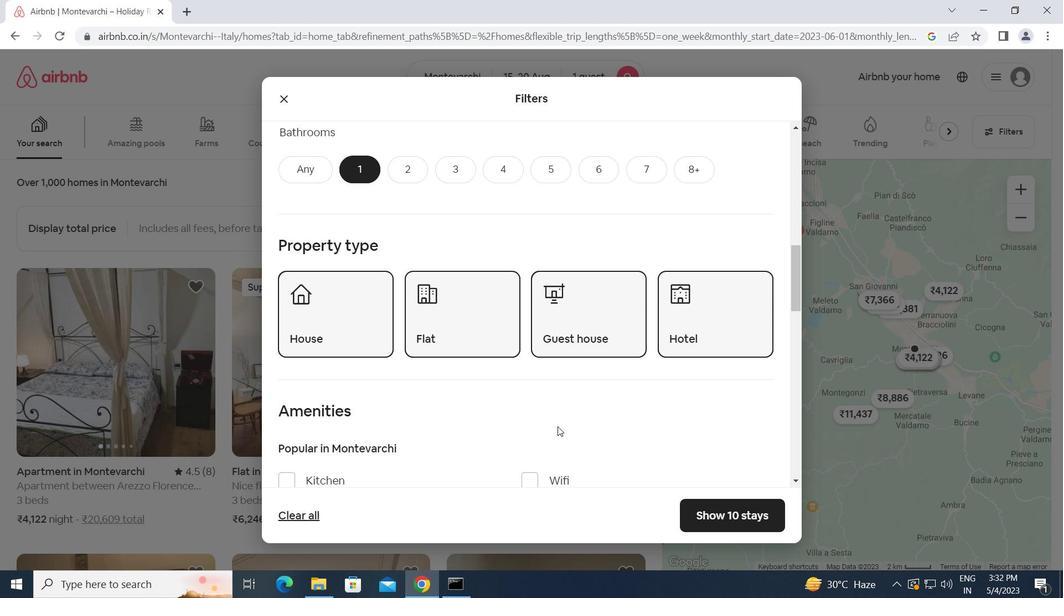 
Action: Mouse scrolled (558, 426) with delta (0, 0)
Screenshot: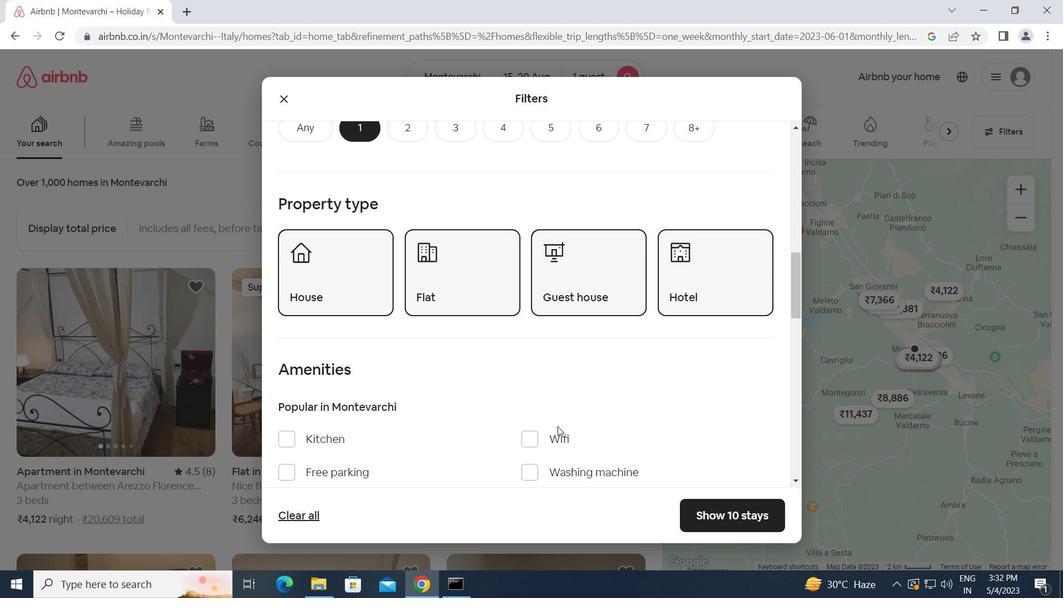 
Action: Mouse scrolled (558, 426) with delta (0, 0)
Screenshot: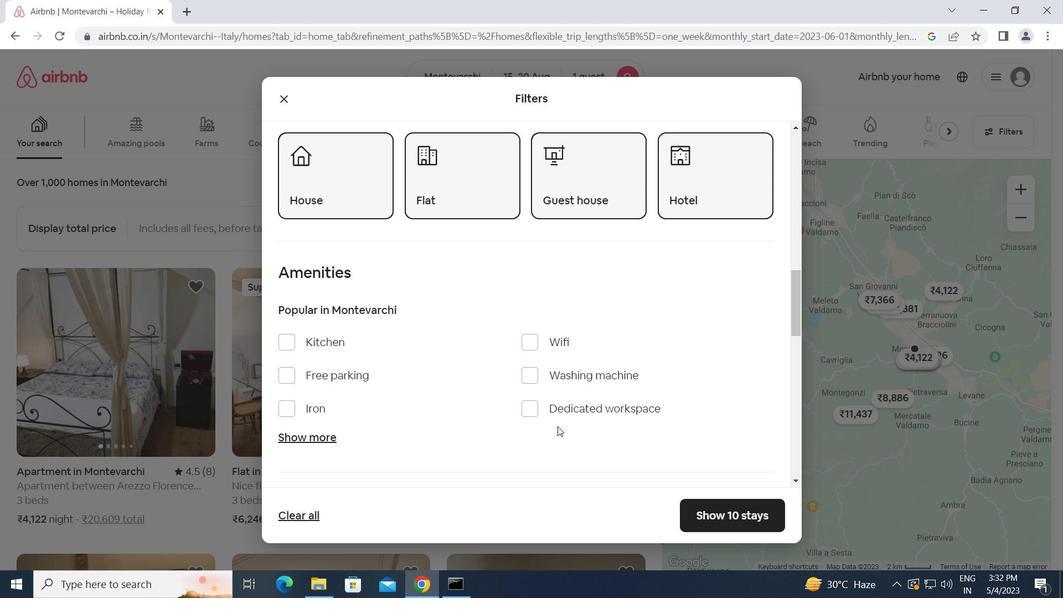 
Action: Mouse scrolled (558, 426) with delta (0, 0)
Screenshot: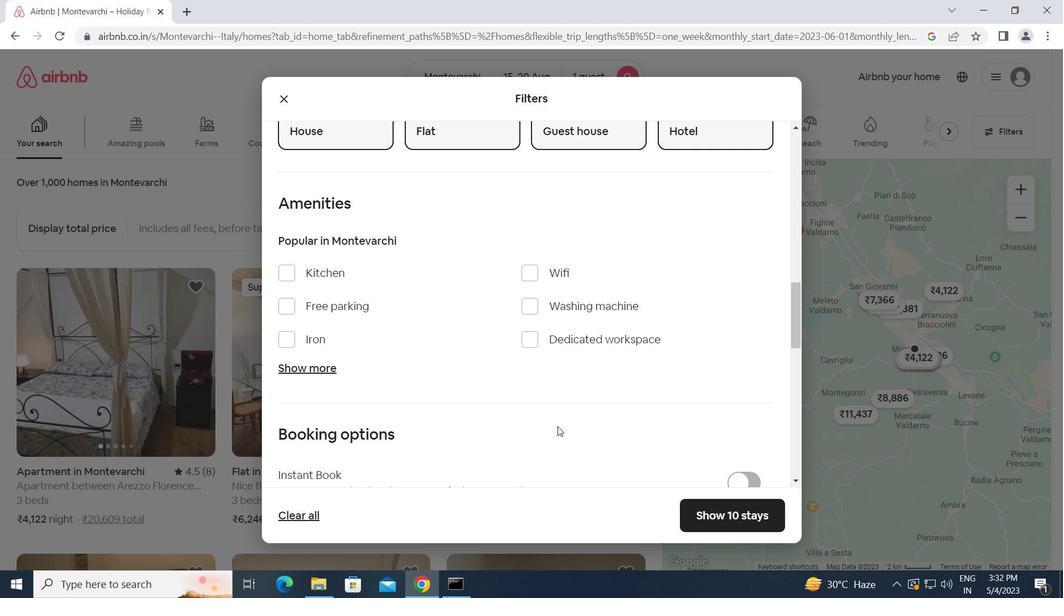 
Action: Mouse scrolled (558, 426) with delta (0, 0)
Screenshot: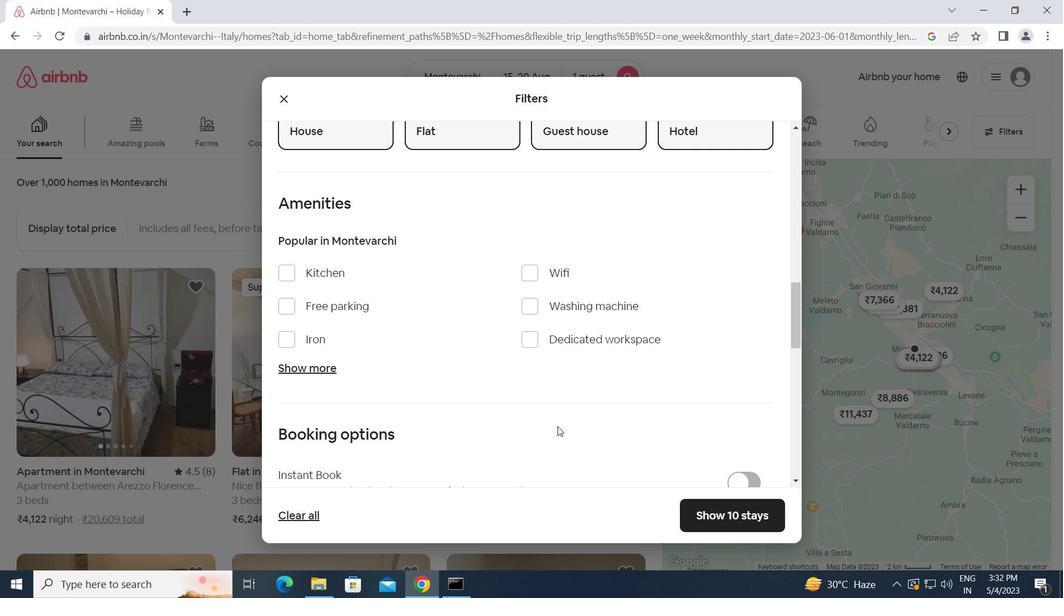 
Action: Mouse scrolled (558, 426) with delta (0, 0)
Screenshot: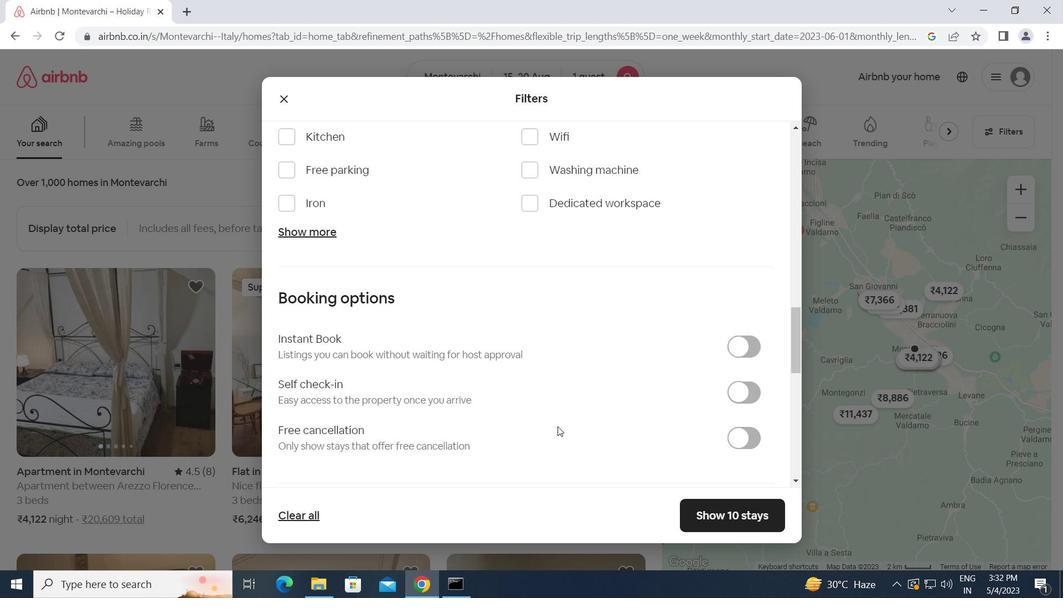 
Action: Mouse moved to (740, 316)
Screenshot: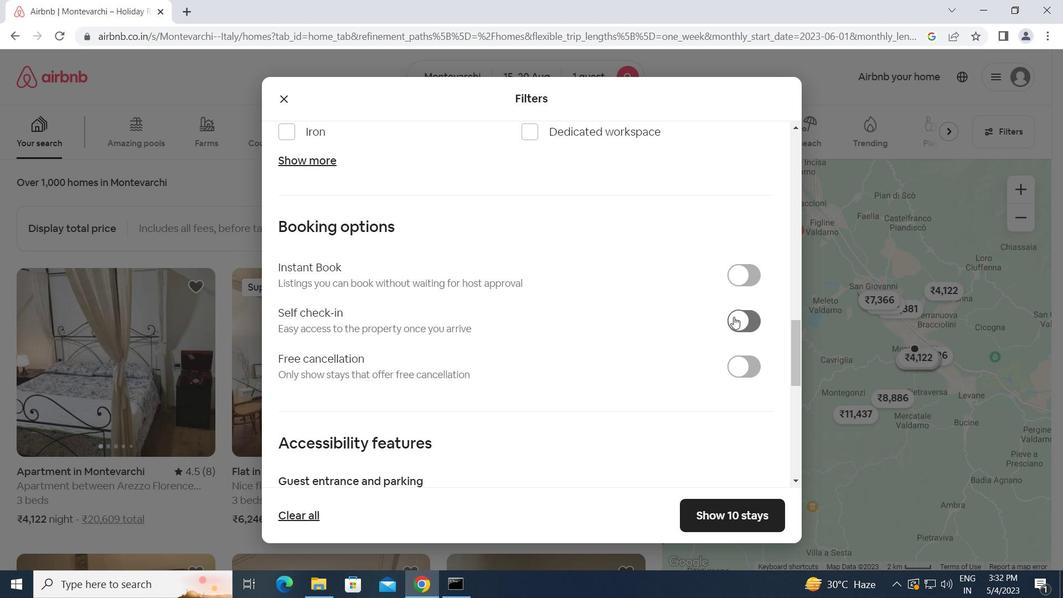 
Action: Mouse pressed left at (740, 316)
Screenshot: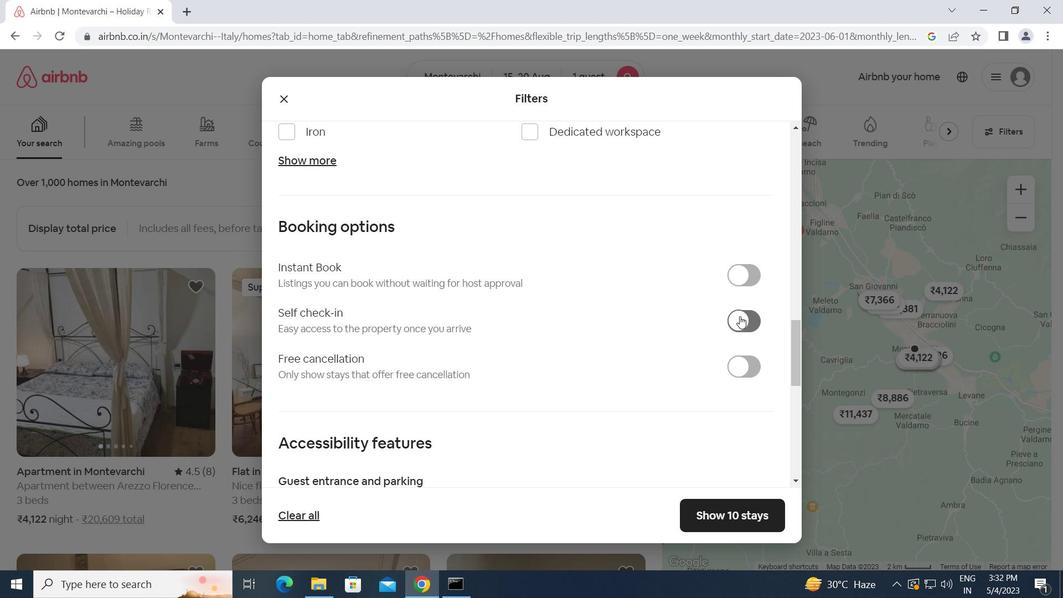 
Action: Mouse moved to (570, 389)
Screenshot: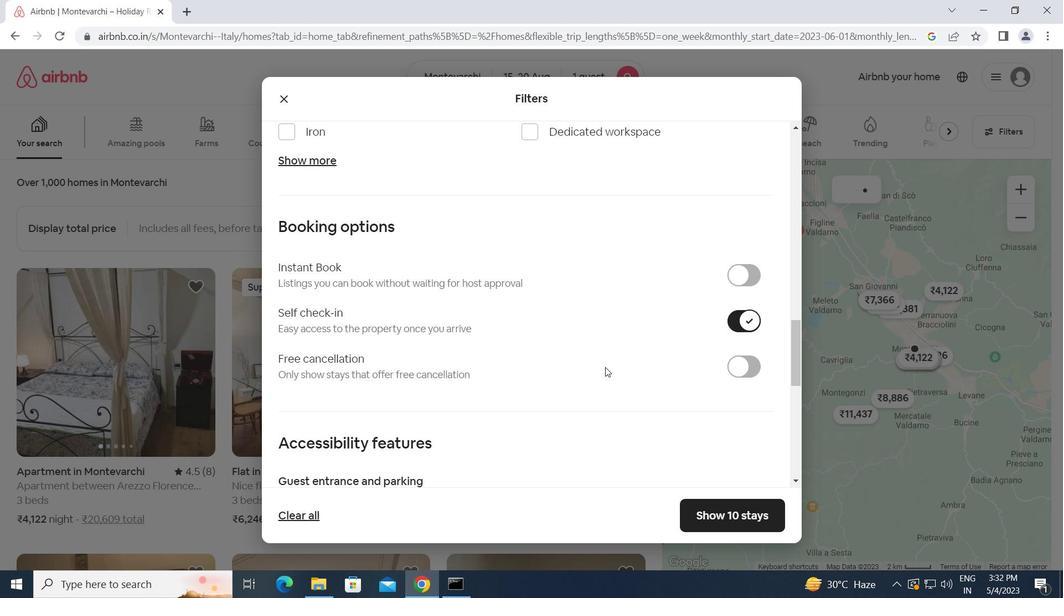 
Action: Mouse scrolled (570, 388) with delta (0, 0)
Screenshot: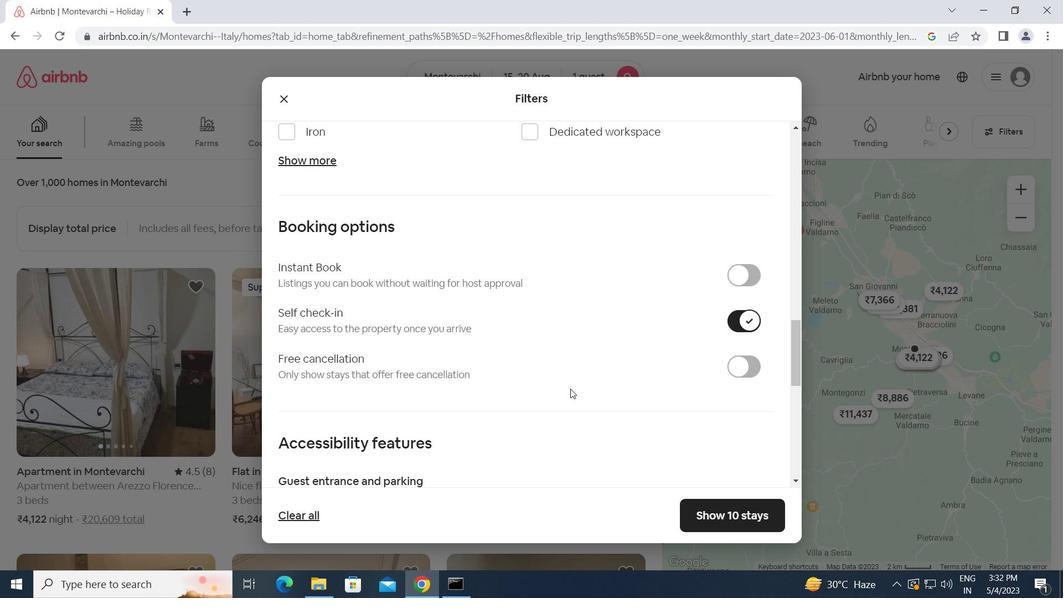 
Action: Mouse scrolled (570, 388) with delta (0, 0)
Screenshot: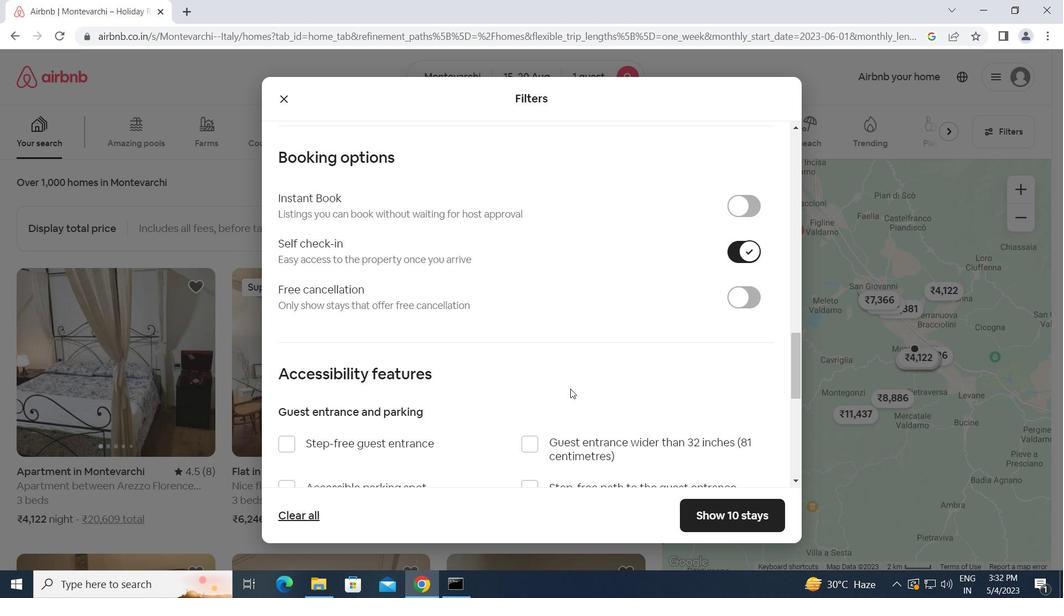 
Action: Mouse scrolled (570, 388) with delta (0, 0)
Screenshot: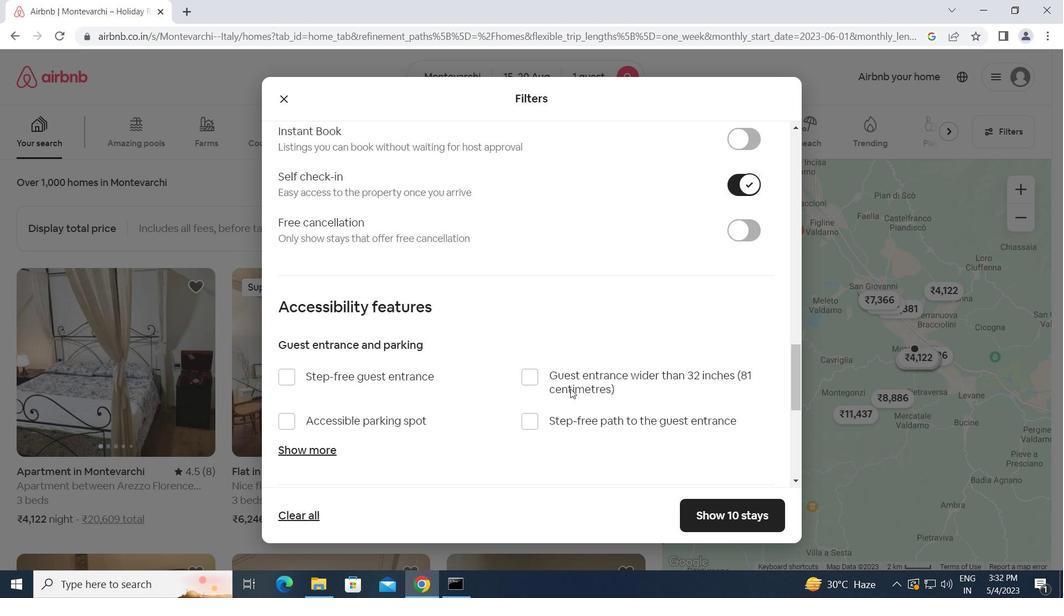 
Action: Mouse scrolled (570, 388) with delta (0, 0)
Screenshot: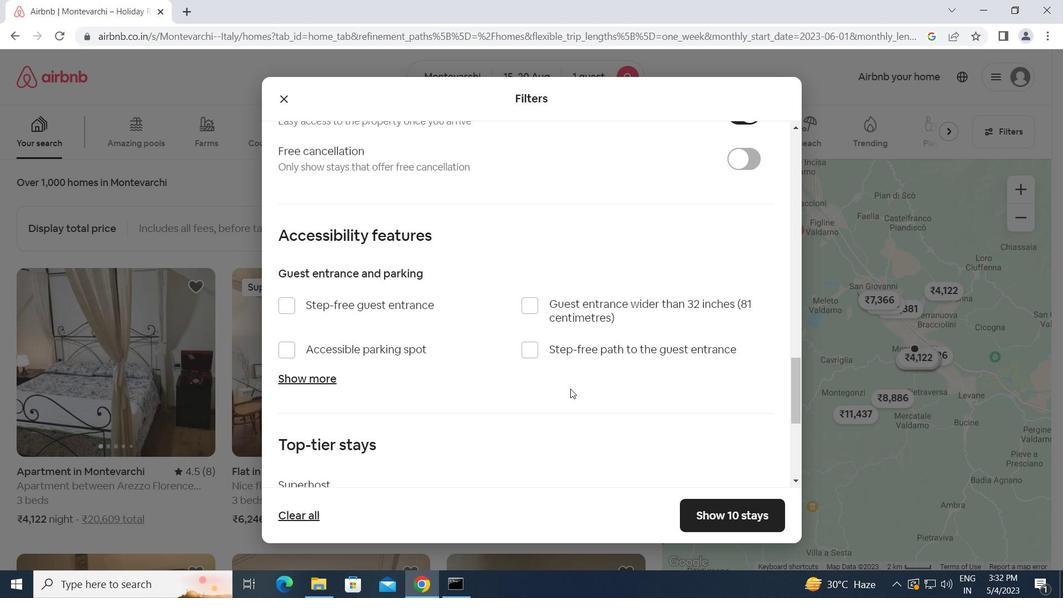 
Action: Mouse scrolled (570, 388) with delta (0, 0)
Screenshot: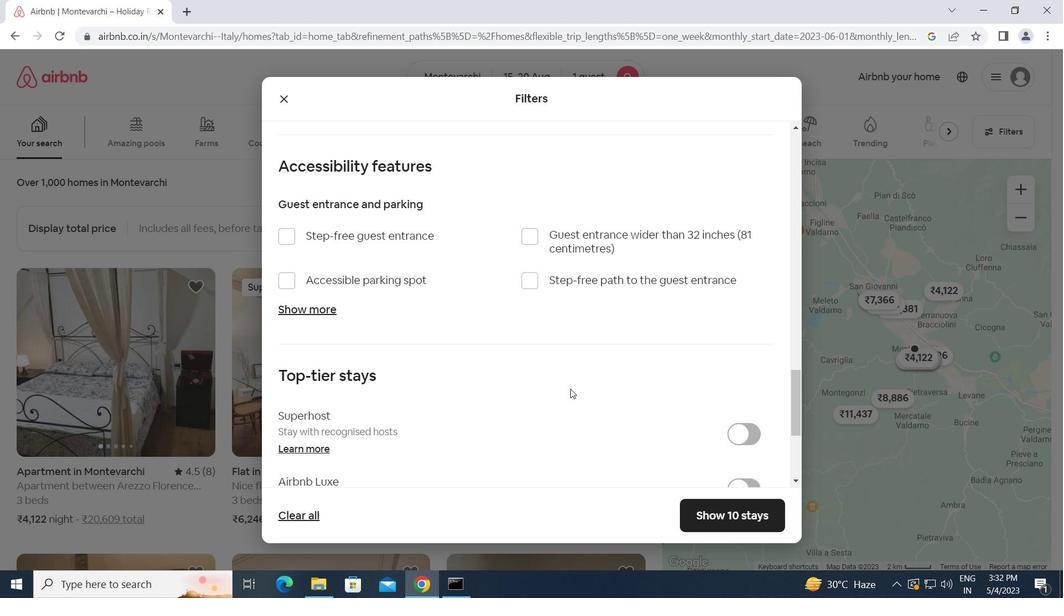 
Action: Mouse scrolled (570, 388) with delta (0, 0)
Screenshot: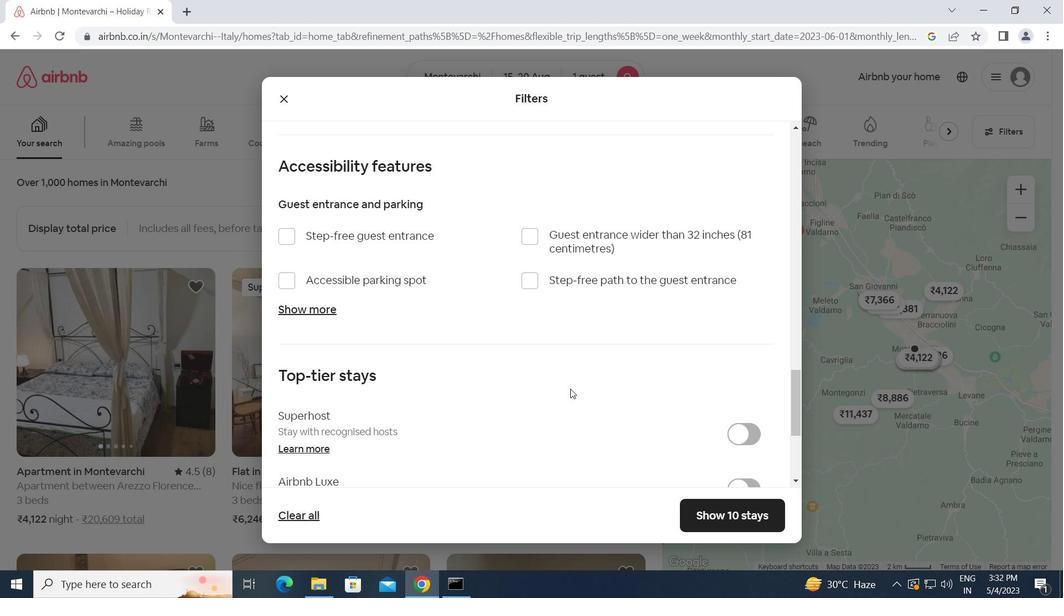 
Action: Mouse scrolled (570, 388) with delta (0, 0)
Screenshot: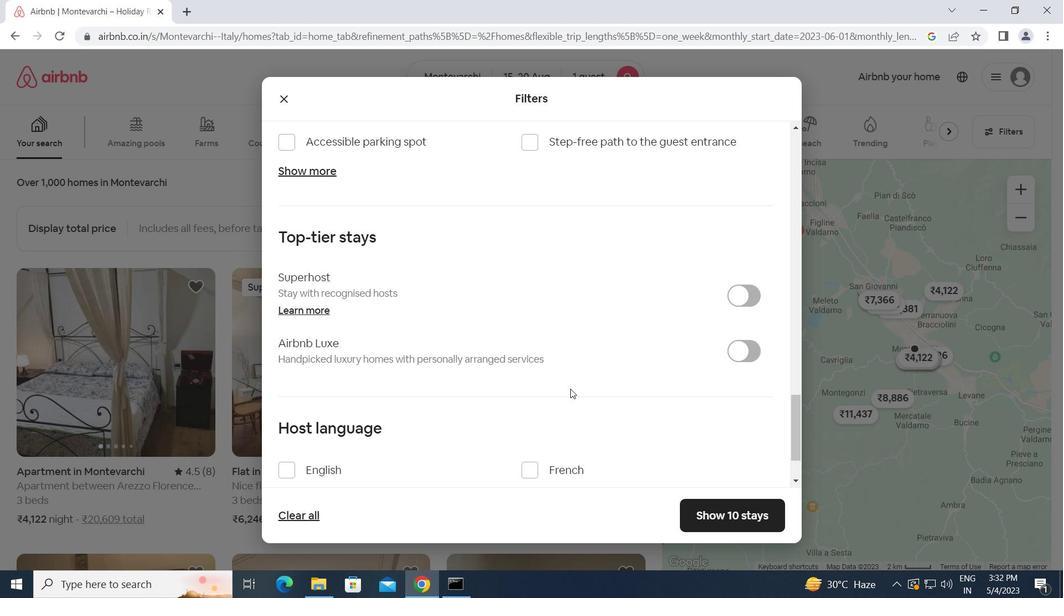 
Action: Mouse moved to (290, 402)
Screenshot: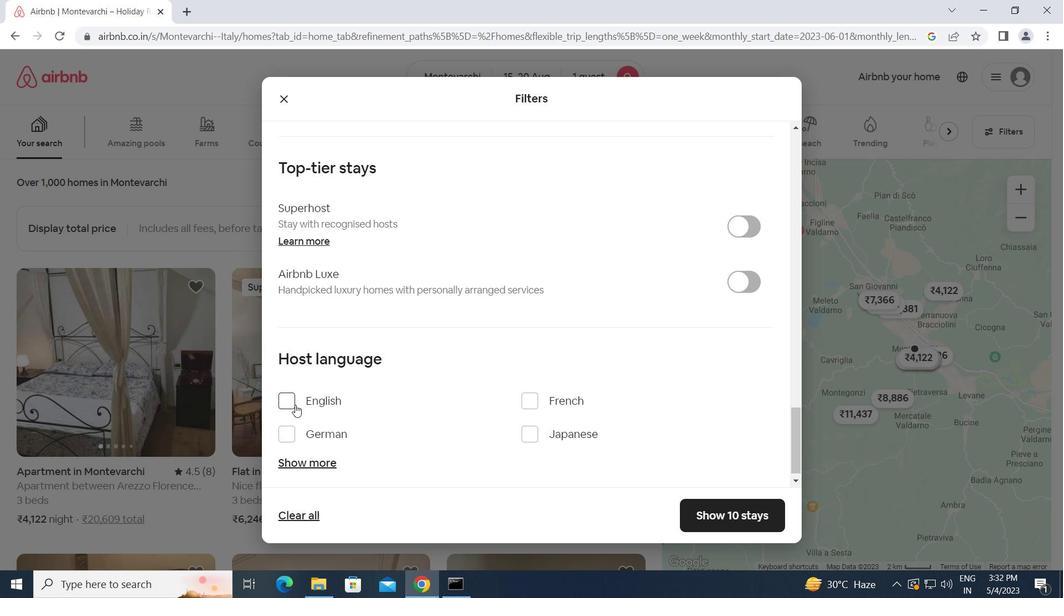 
Action: Mouse pressed left at (290, 402)
Screenshot: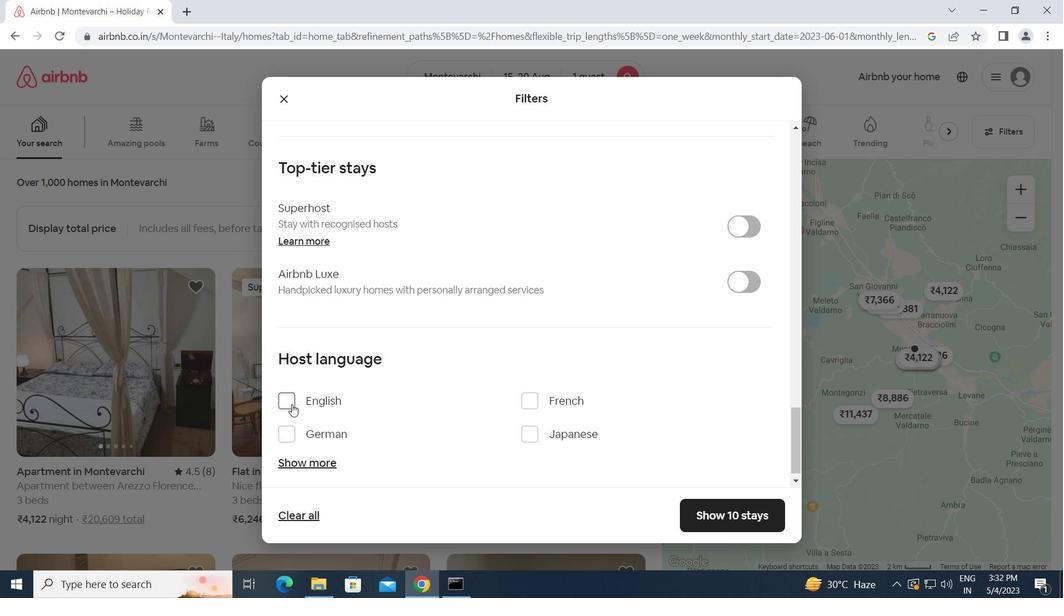 
Action: Mouse moved to (731, 508)
Screenshot: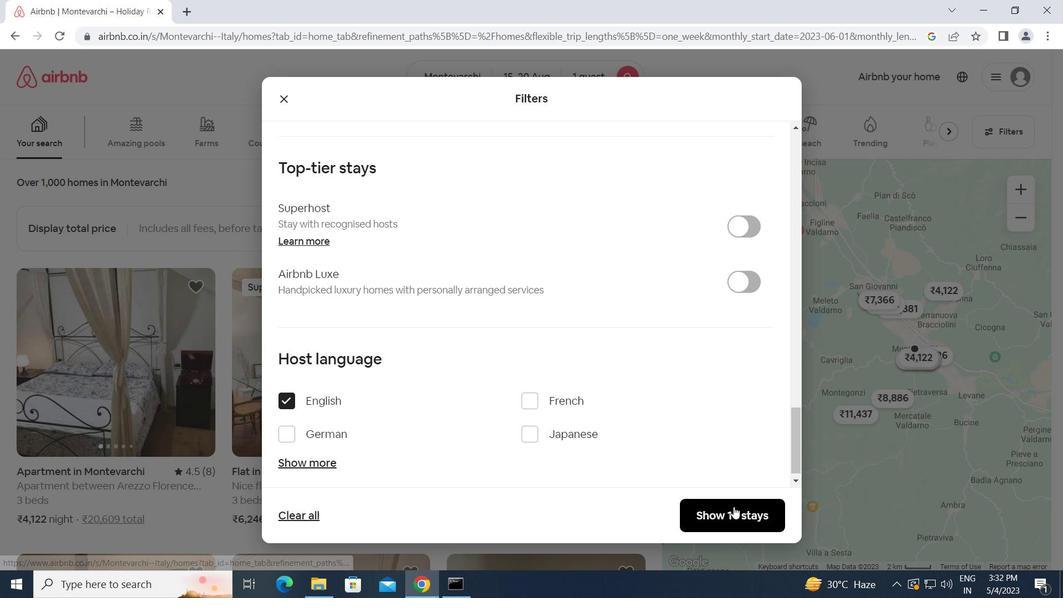 
Action: Mouse pressed left at (731, 508)
Screenshot: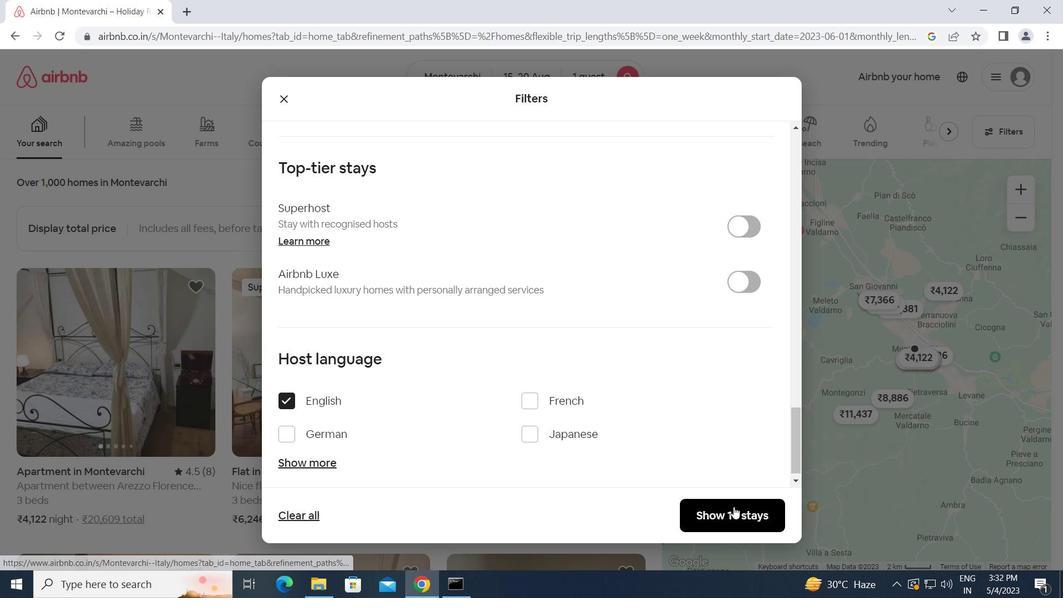 
Action: Mouse moved to (680, 516)
Screenshot: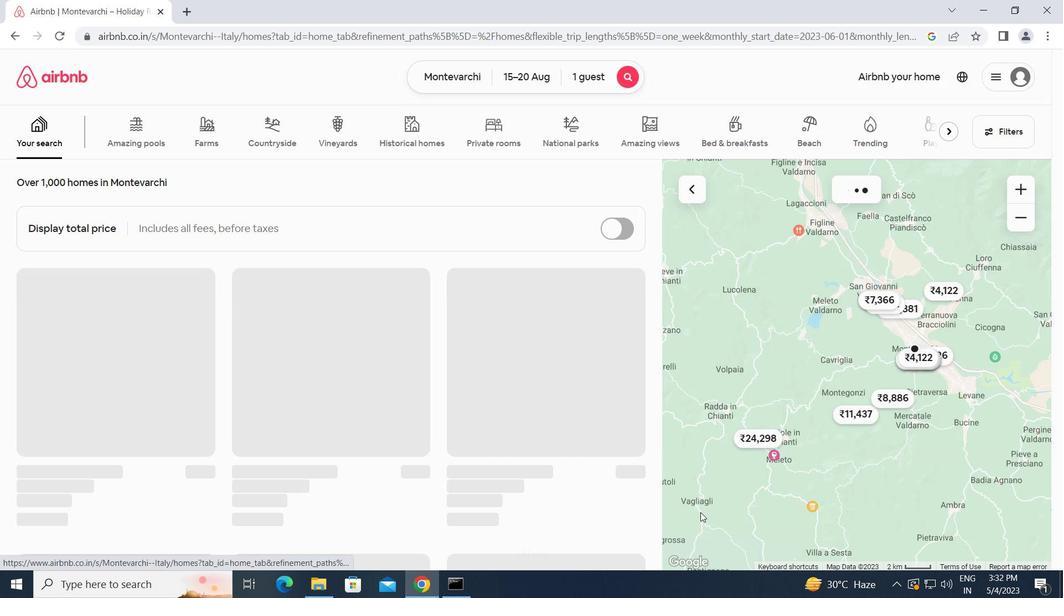 
